 Task: Find and review the 'Caught Trendy CT-02 Cartoon Car Gag Toy' on Flipkart.
Action: Mouse moved to (381, 56)
Screenshot: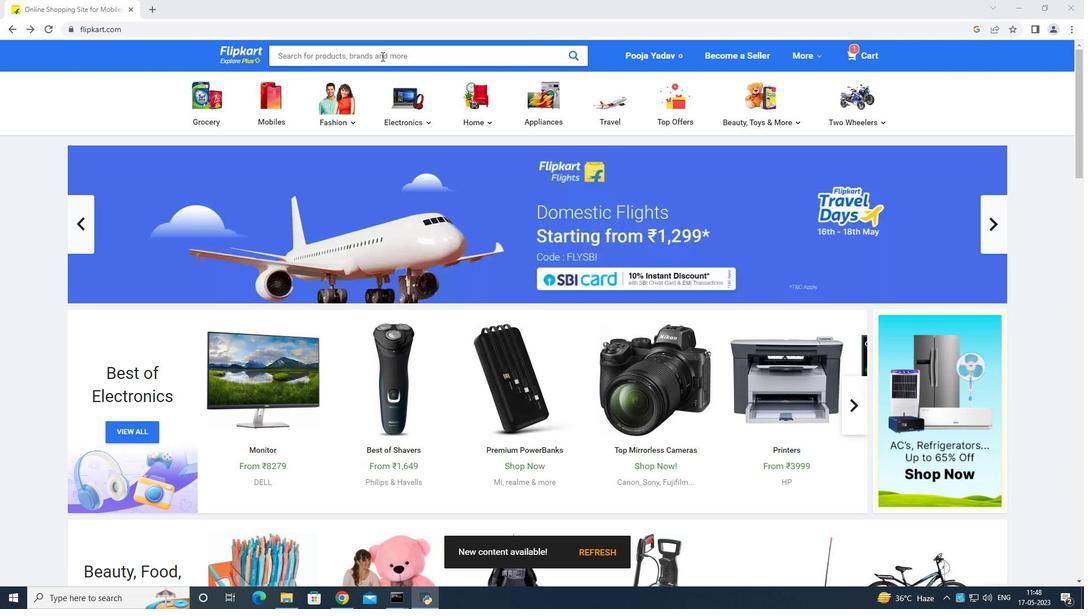 
Action: Mouse pressed left at (381, 56)
Screenshot: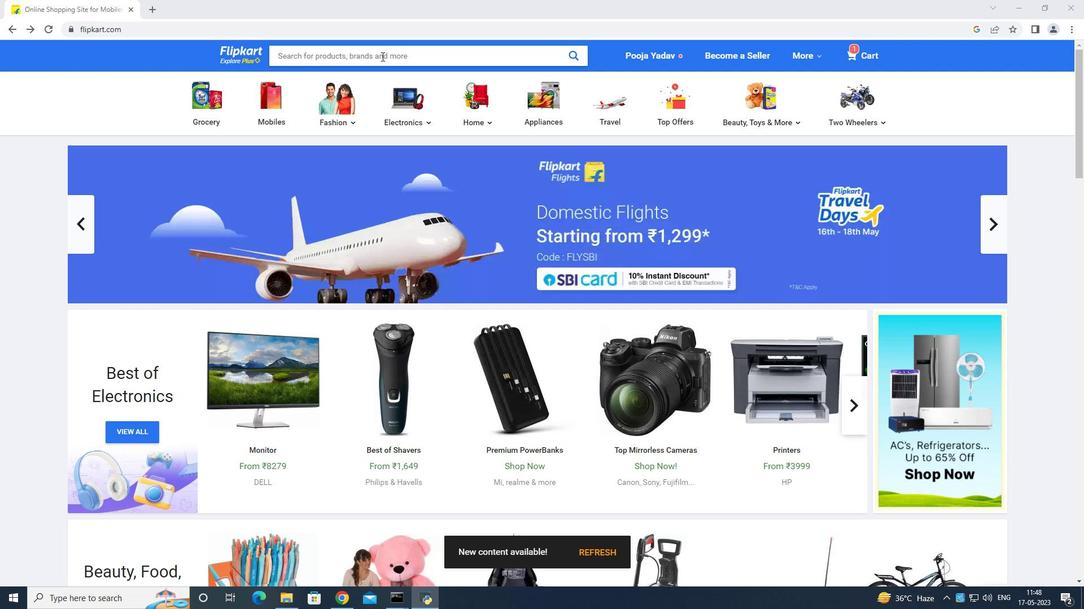 
Action: Mouse moved to (381, 56)
Screenshot: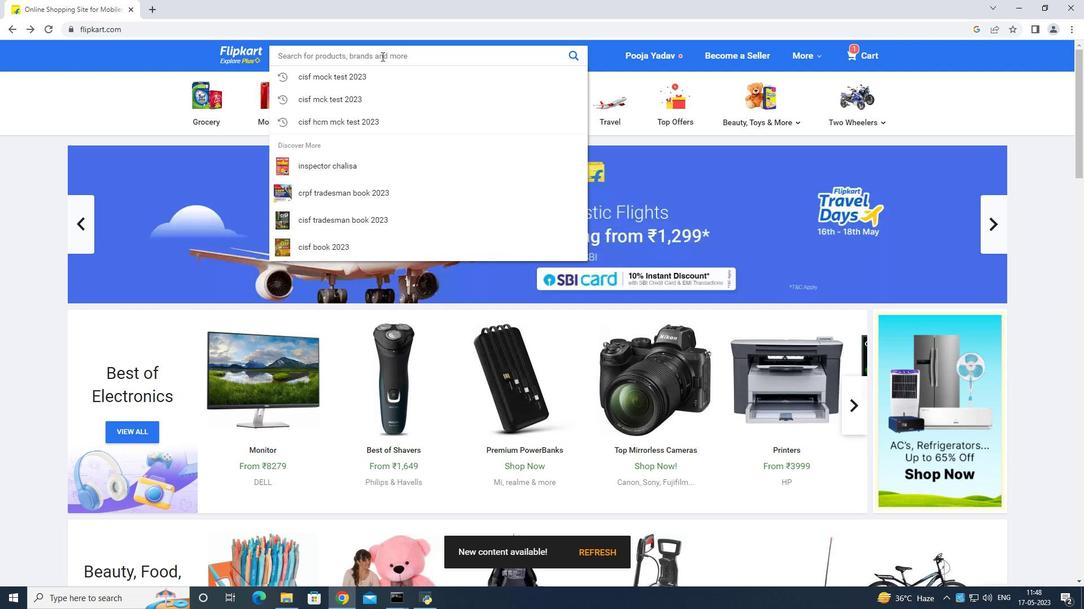 
Action: Key pressed <Key.shift>Toys<Key.down><Key.enter>
Screenshot: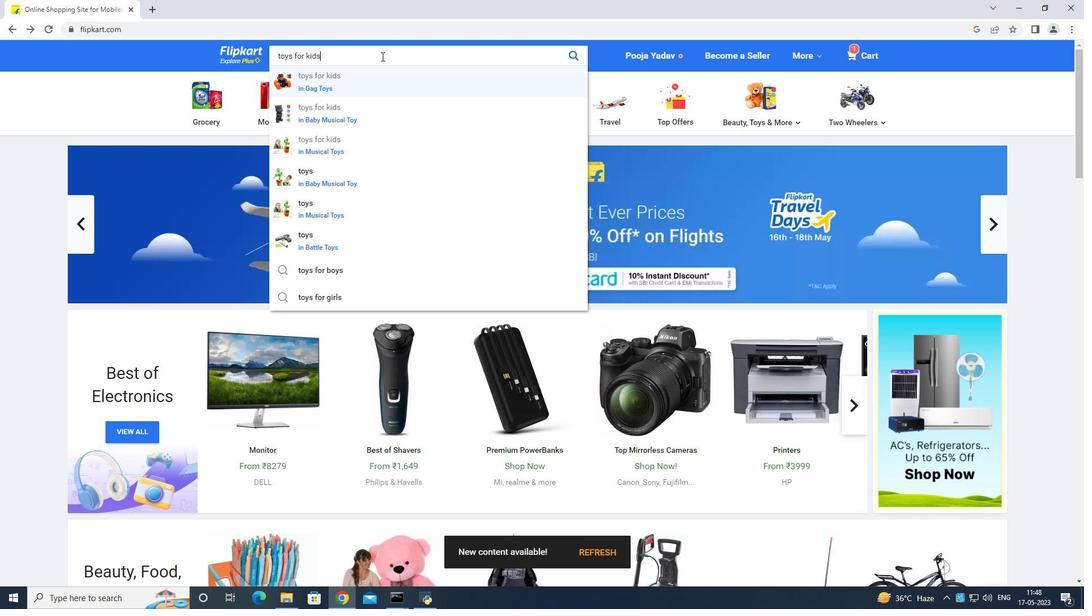 
Action: Mouse moved to (345, 242)
Screenshot: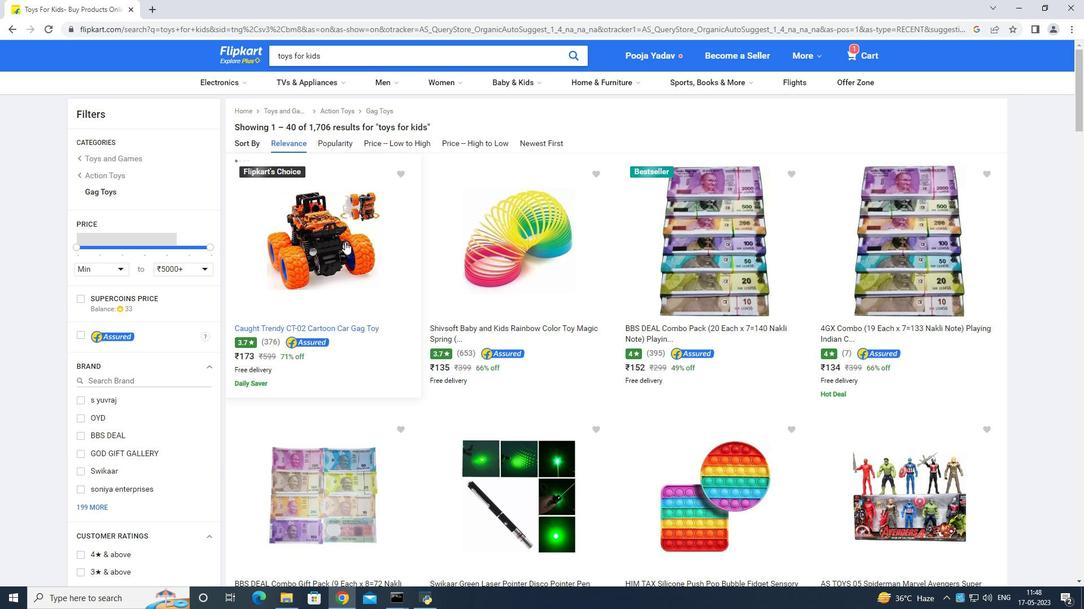 
Action: Mouse pressed left at (345, 242)
Screenshot: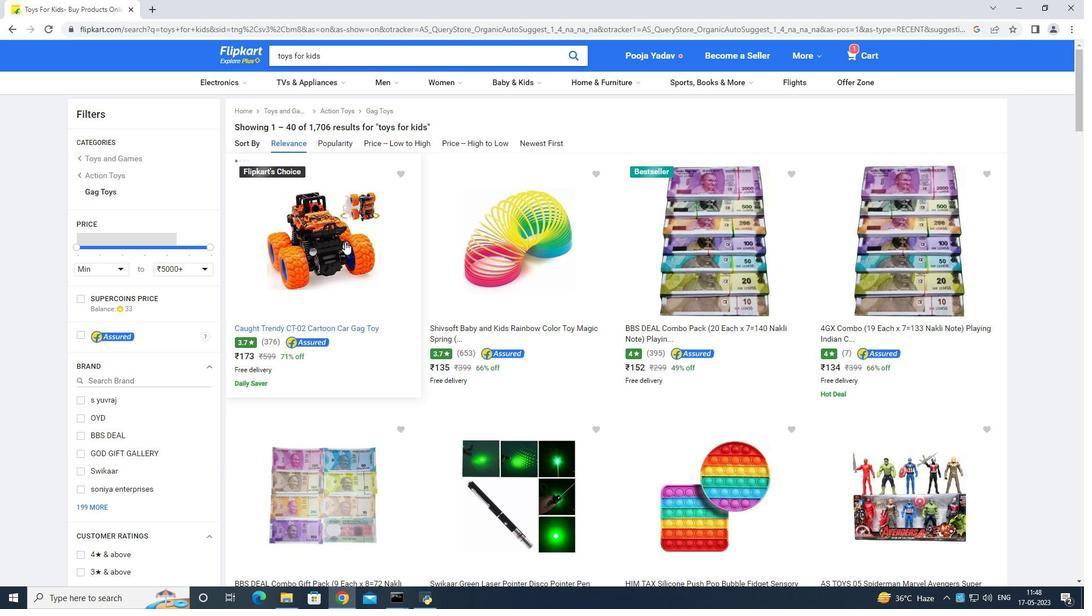 
Action: Mouse moved to (554, 394)
Screenshot: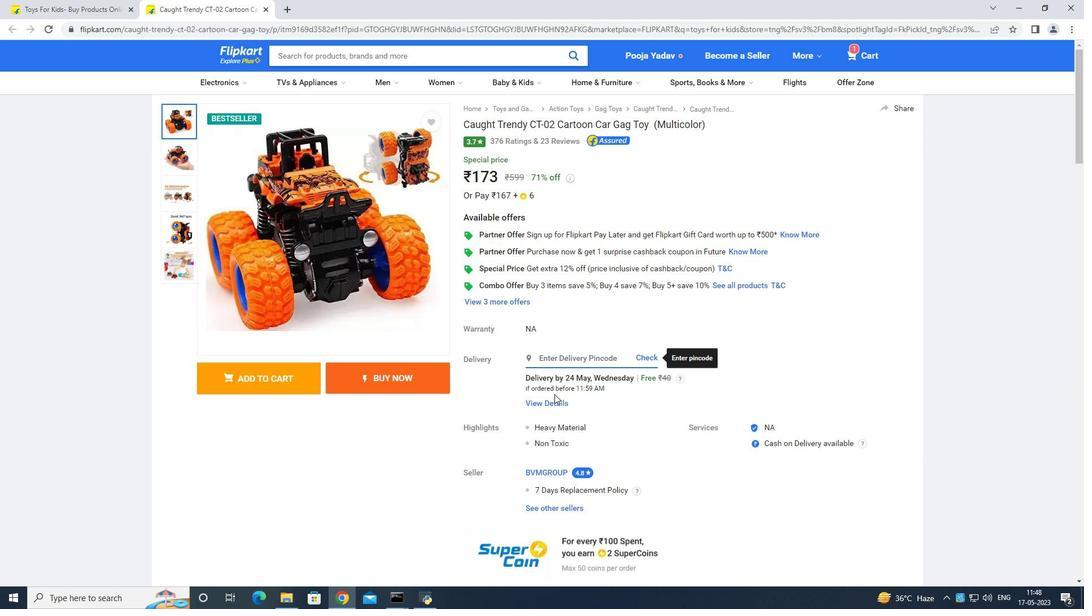 
Action: Mouse scrolled (554, 394) with delta (0, 0)
Screenshot: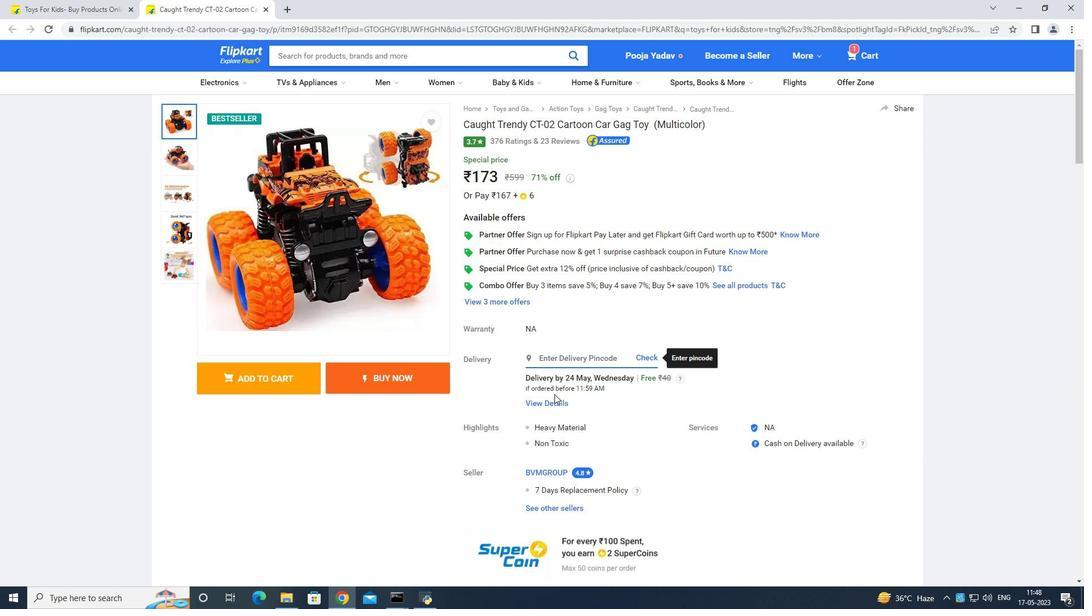 
Action: Mouse scrolled (554, 394) with delta (0, 0)
Screenshot: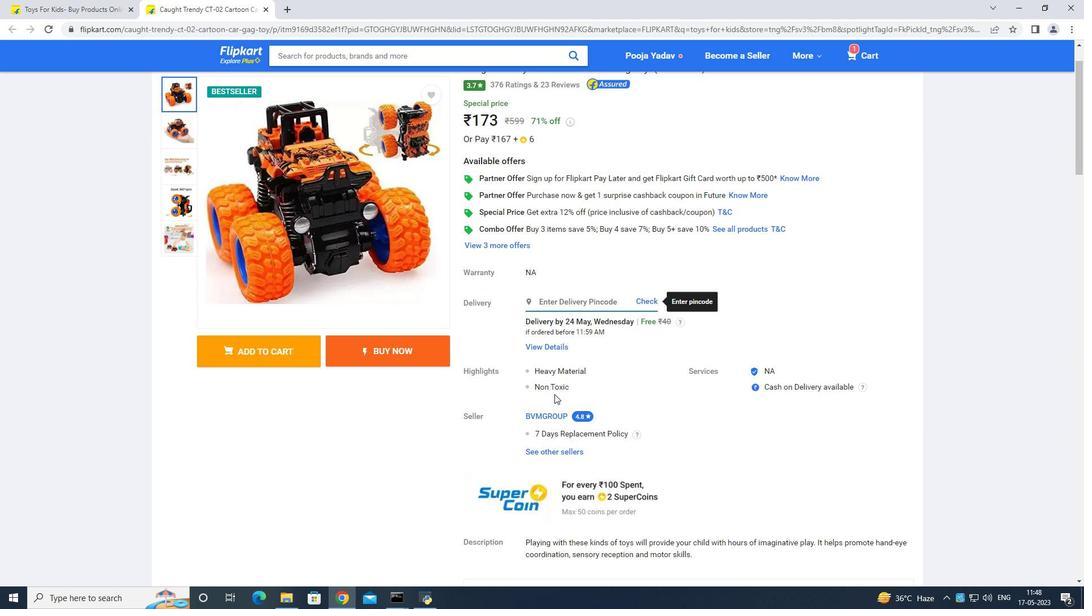 
Action: Mouse moved to (553, 395)
Screenshot: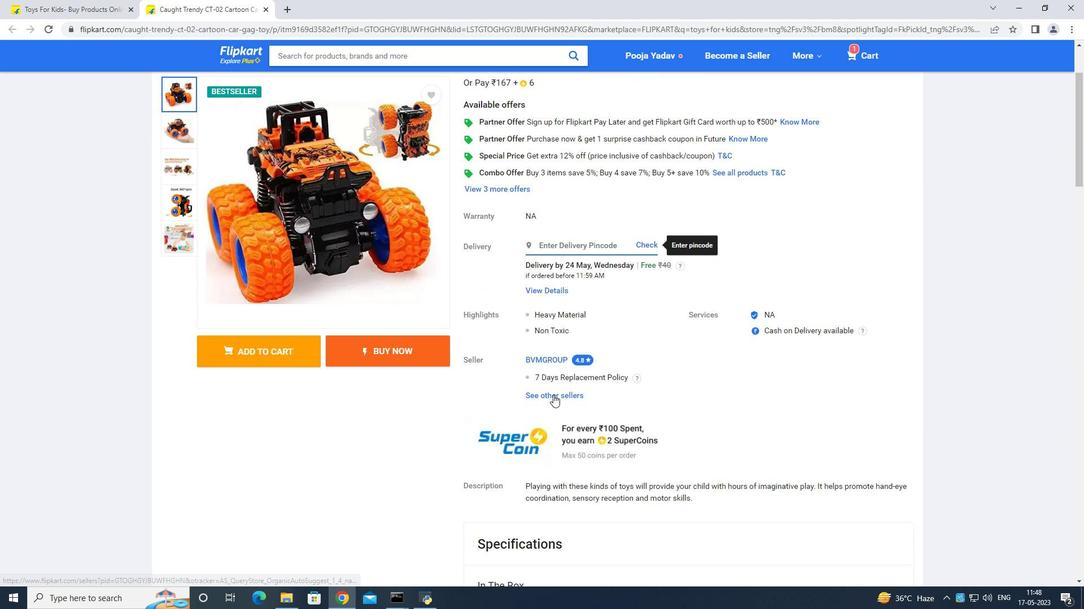 
Action: Mouse scrolled (553, 394) with delta (0, 0)
Screenshot: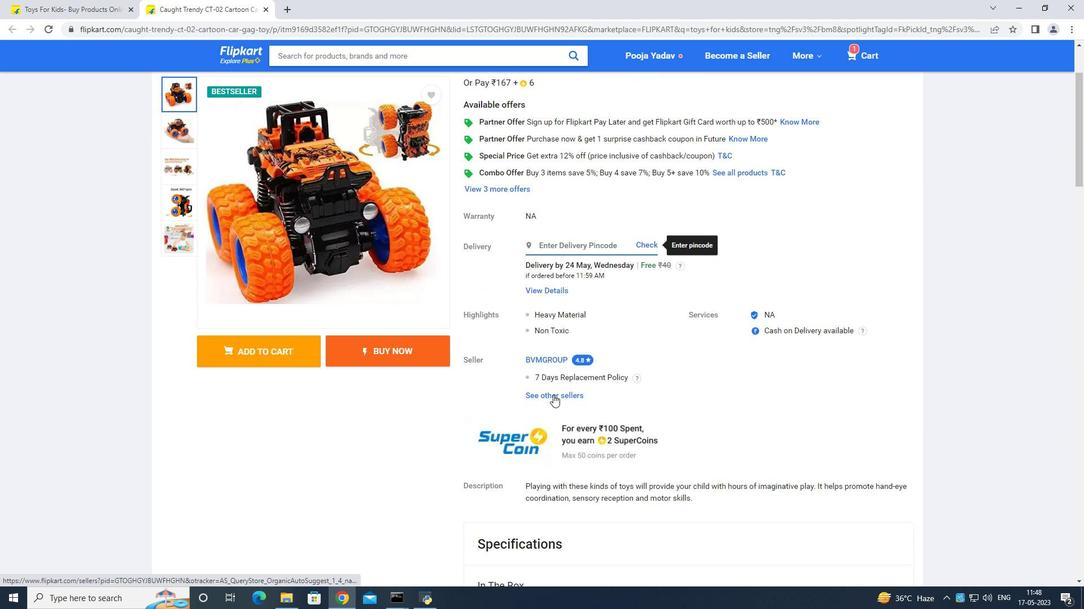 
Action: Mouse scrolled (553, 394) with delta (0, 0)
Screenshot: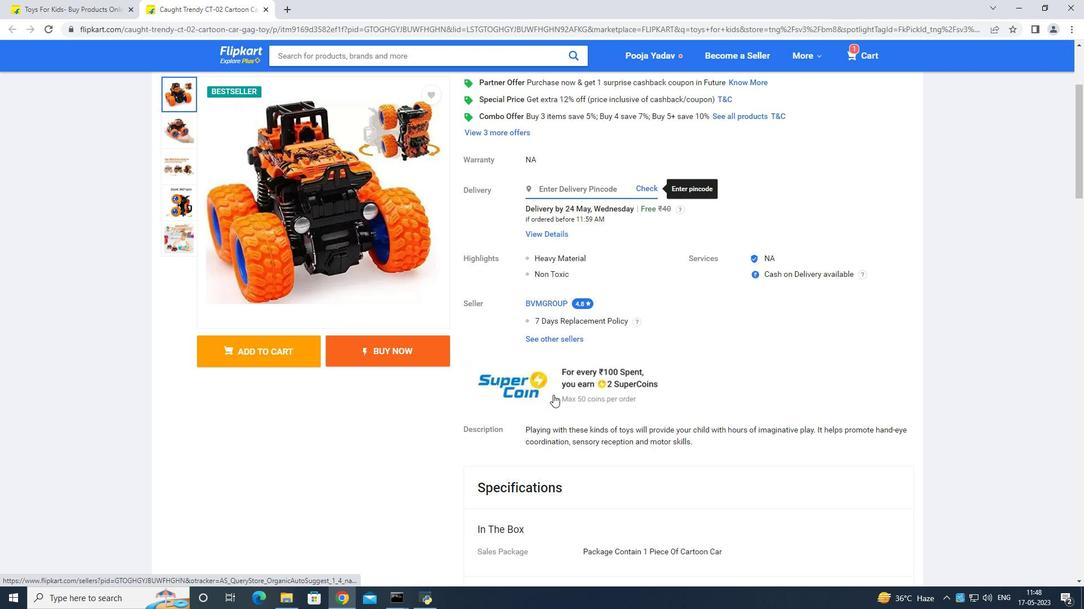 
Action: Mouse scrolled (553, 394) with delta (0, 0)
Screenshot: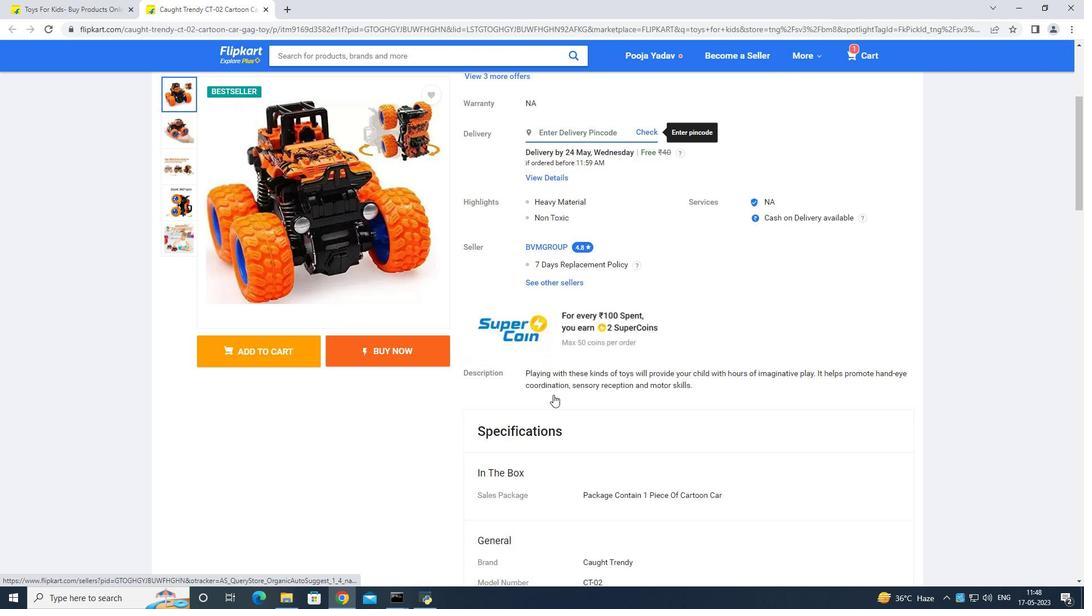 
Action: Mouse scrolled (553, 394) with delta (0, 0)
Screenshot: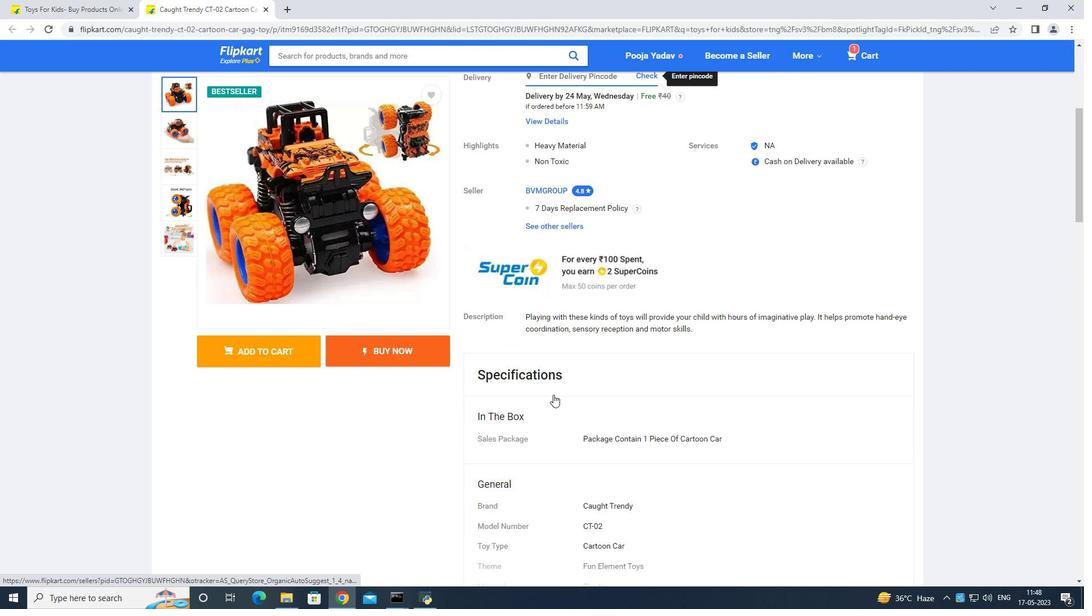 
Action: Mouse moved to (550, 394)
Screenshot: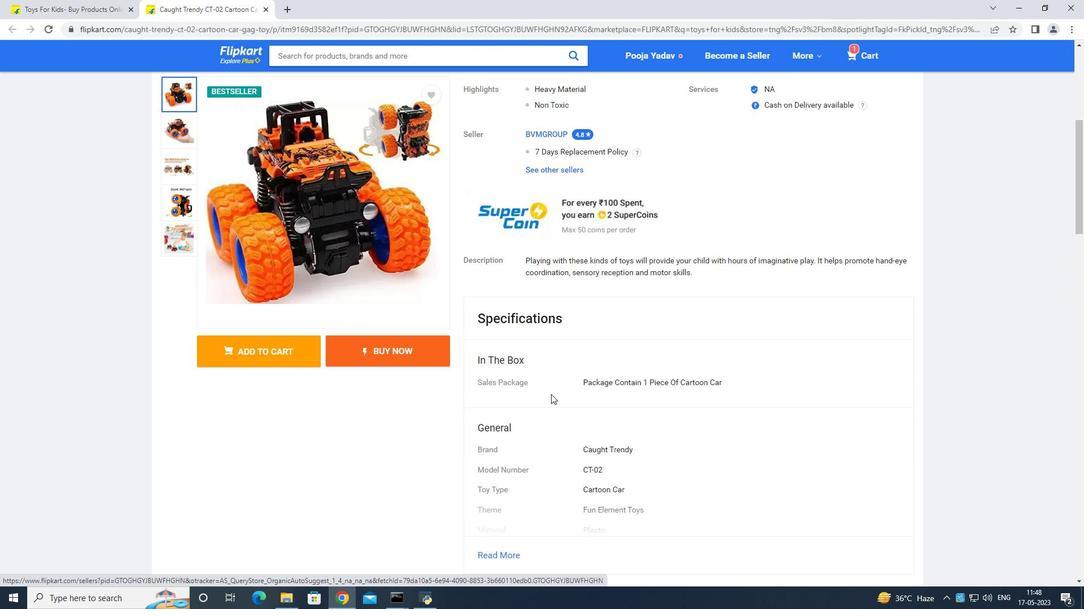 
Action: Mouse scrolled (550, 393) with delta (0, 0)
Screenshot: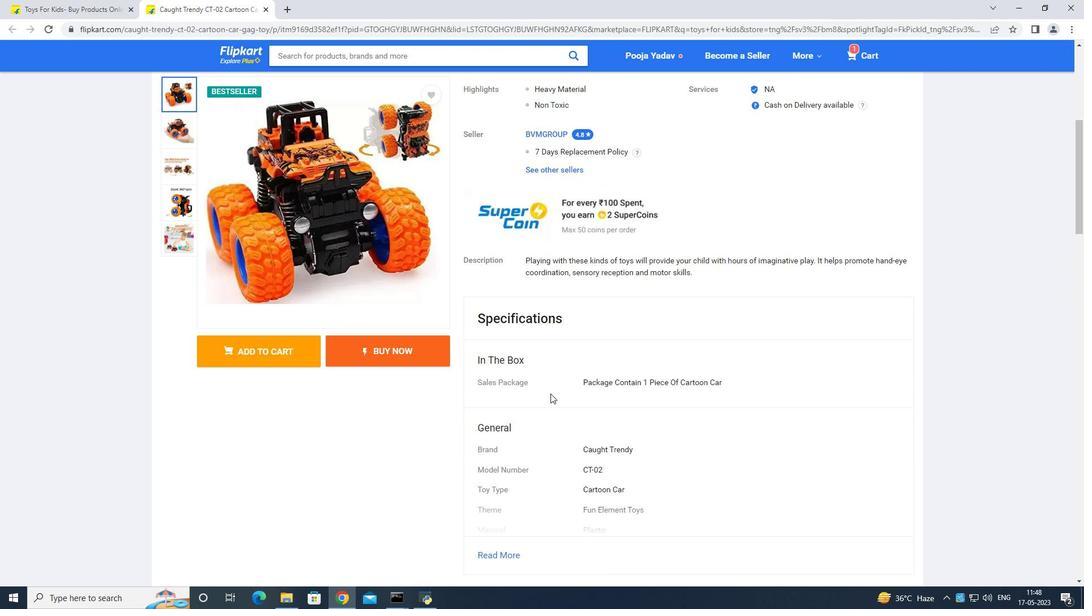 
Action: Mouse scrolled (550, 393) with delta (0, 0)
Screenshot: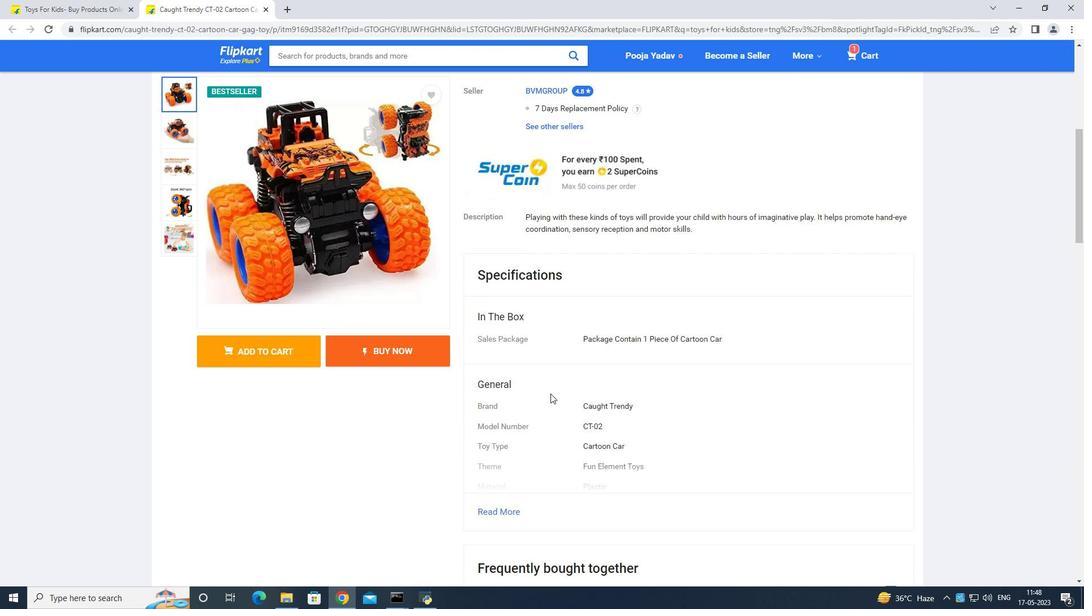 
Action: Mouse moved to (550, 394)
Screenshot: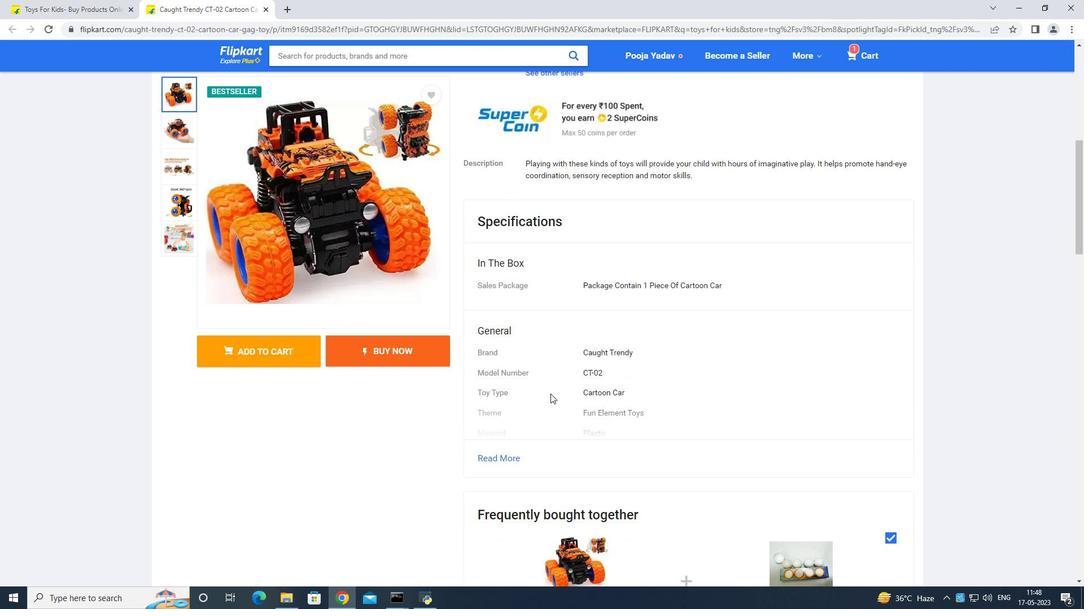 
Action: Mouse scrolled (550, 394) with delta (0, 0)
Screenshot: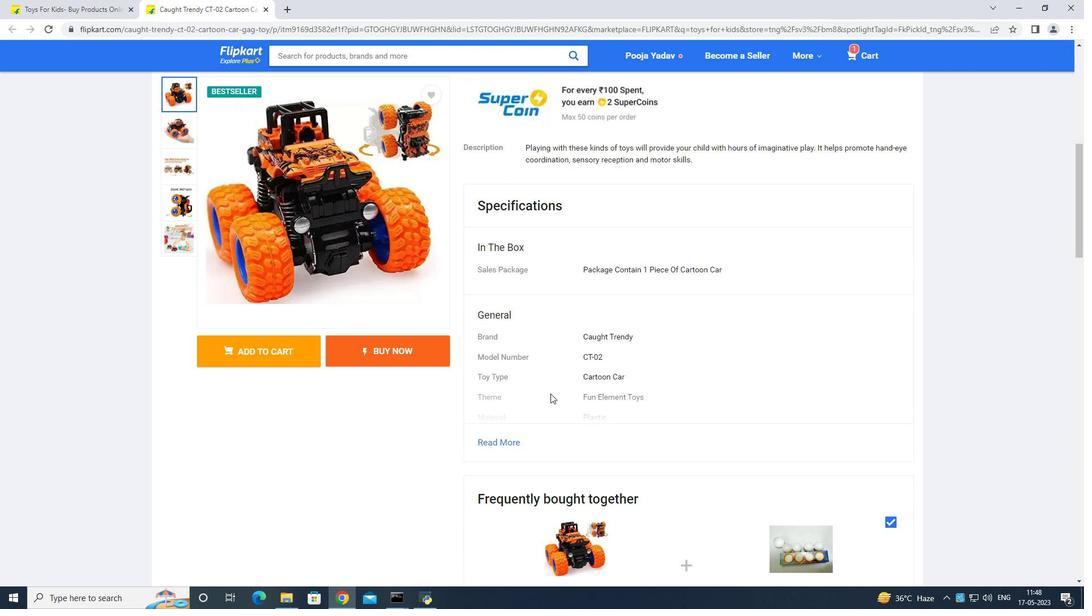 
Action: Mouse scrolled (550, 394) with delta (0, 0)
Screenshot: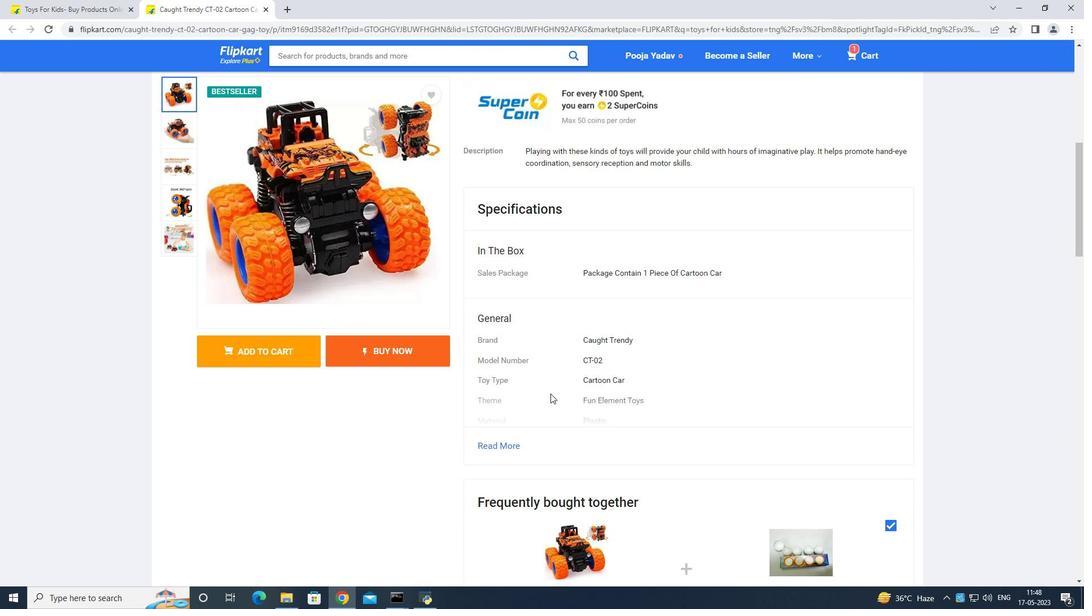
Action: Mouse scrolled (550, 394) with delta (0, 0)
Screenshot: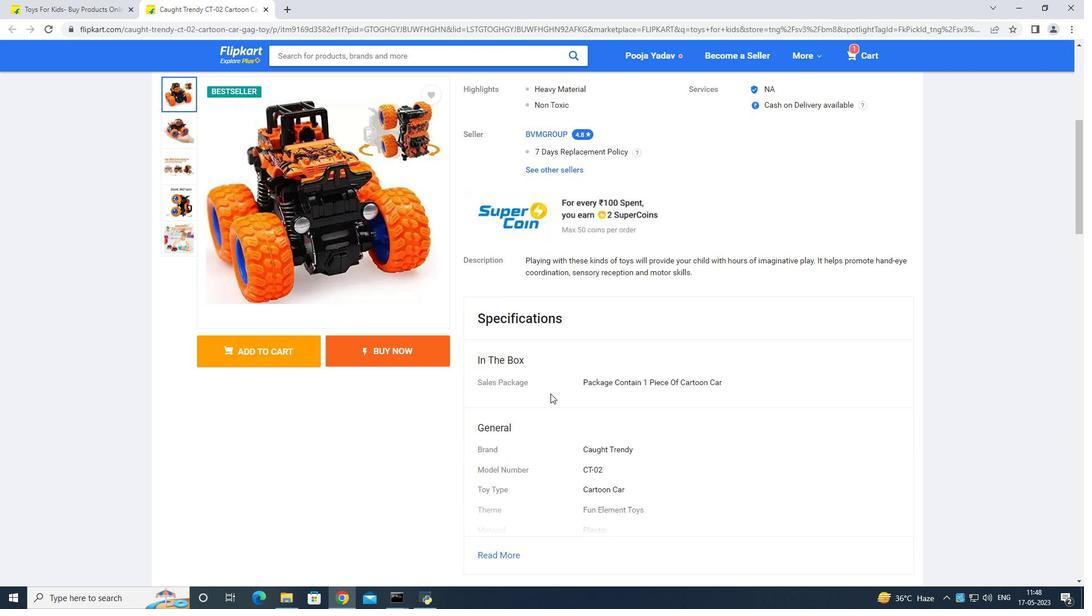
Action: Mouse moved to (548, 393)
Screenshot: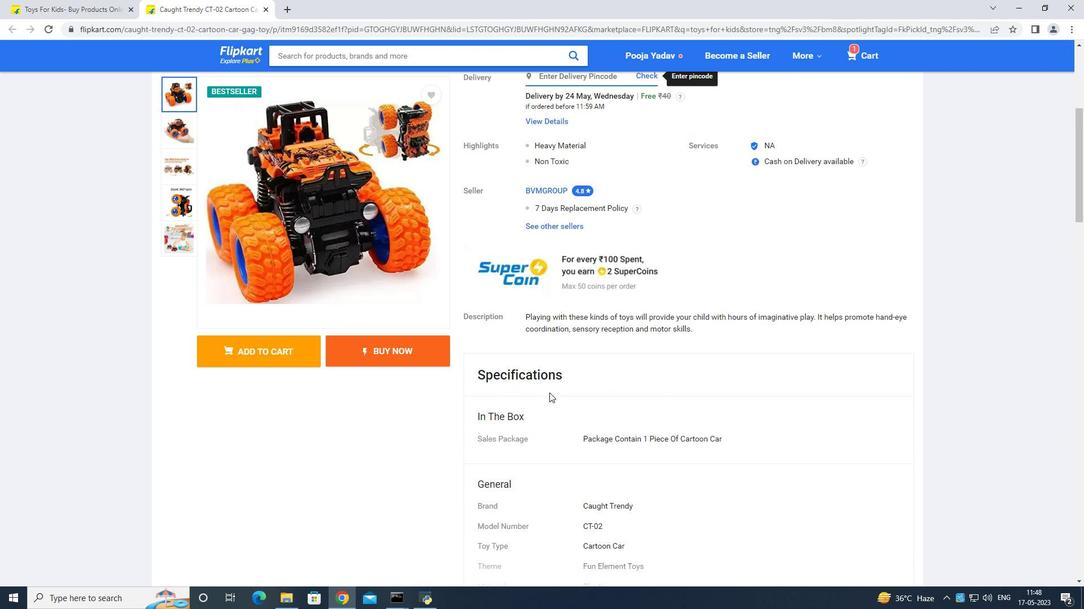 
Action: Mouse scrolled (548, 392) with delta (0, 0)
Screenshot: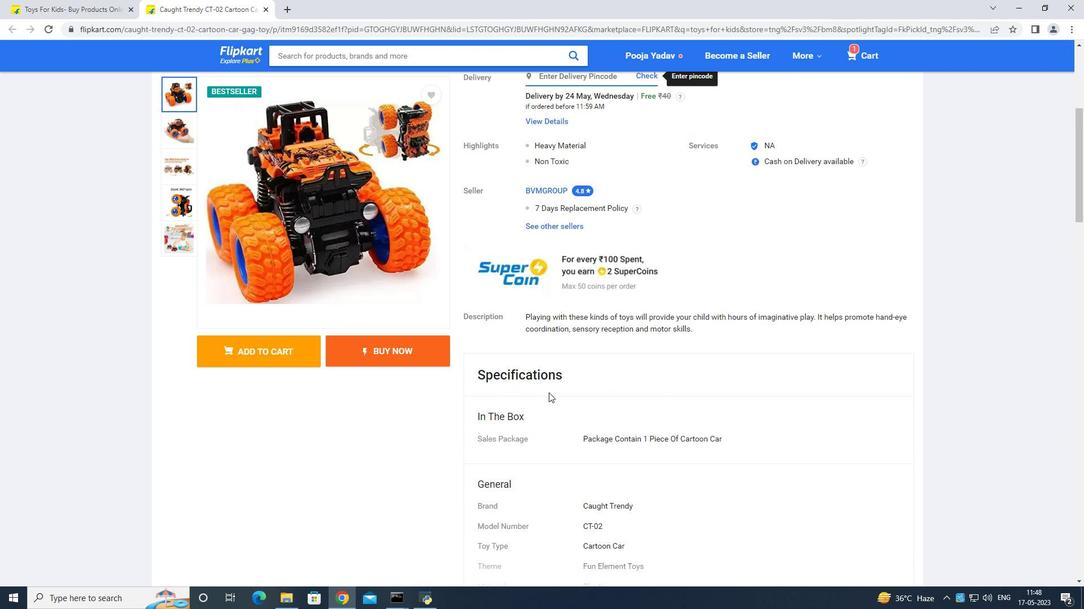 
Action: Mouse scrolled (548, 392) with delta (0, 0)
Screenshot: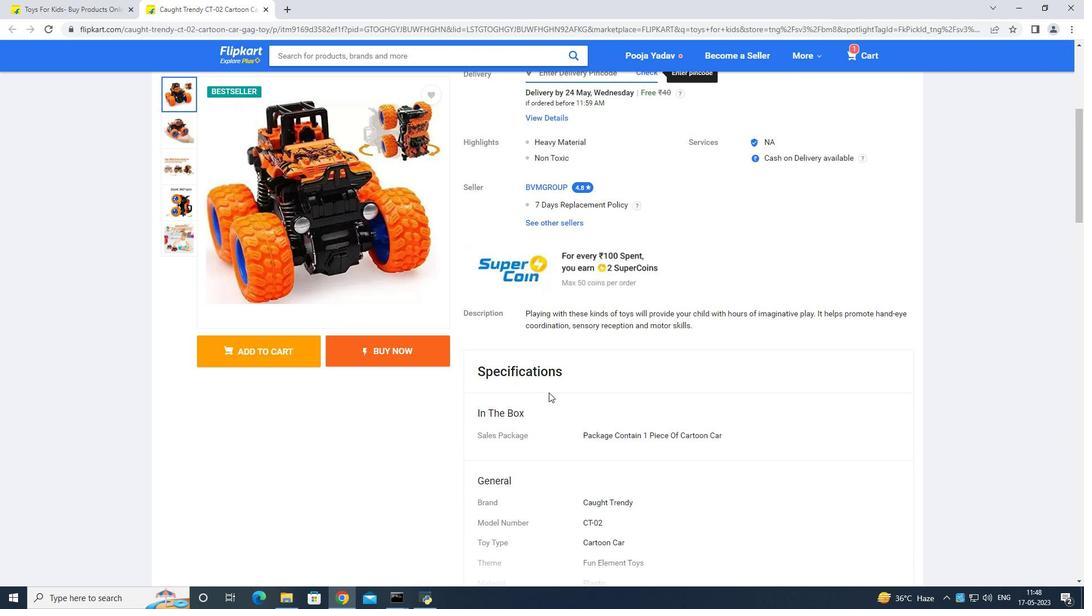
Action: Mouse scrolled (548, 392) with delta (0, 0)
Screenshot: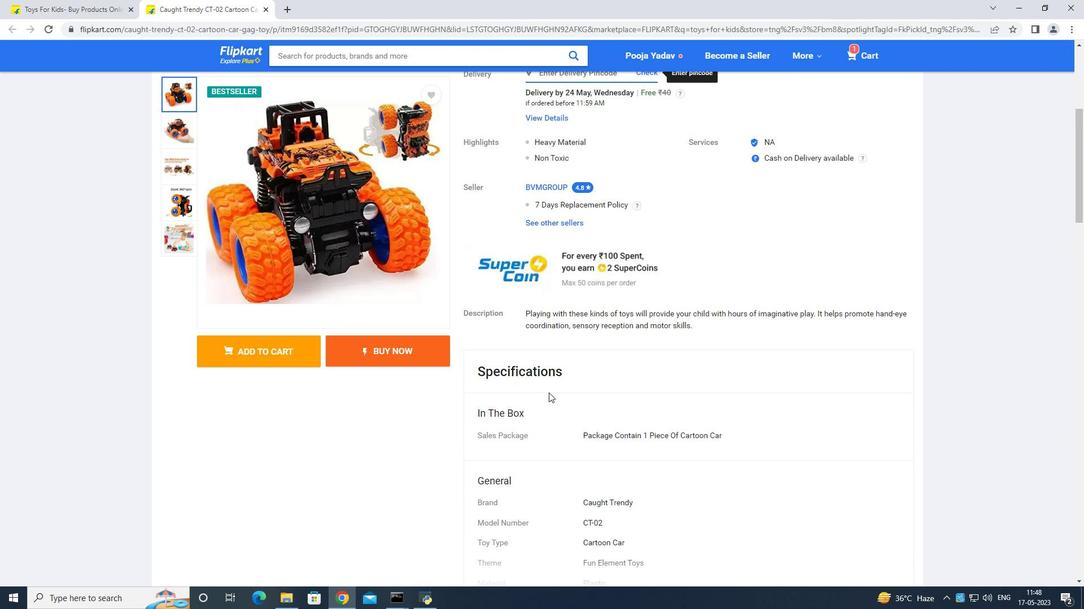 
Action: Mouse scrolled (548, 392) with delta (0, 0)
Screenshot: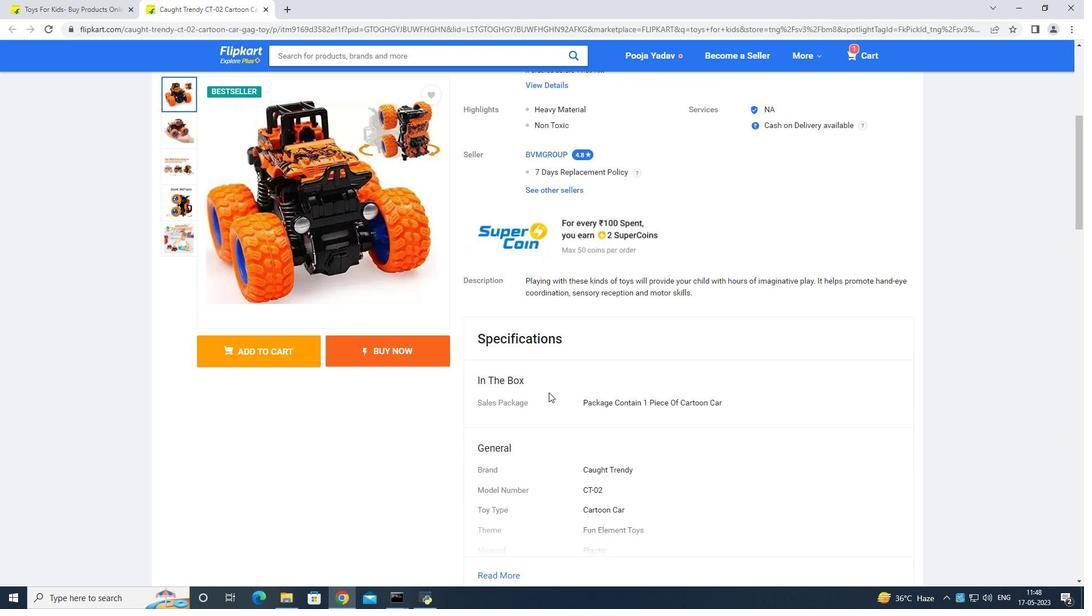 
Action: Mouse scrolled (548, 392) with delta (0, 0)
Screenshot: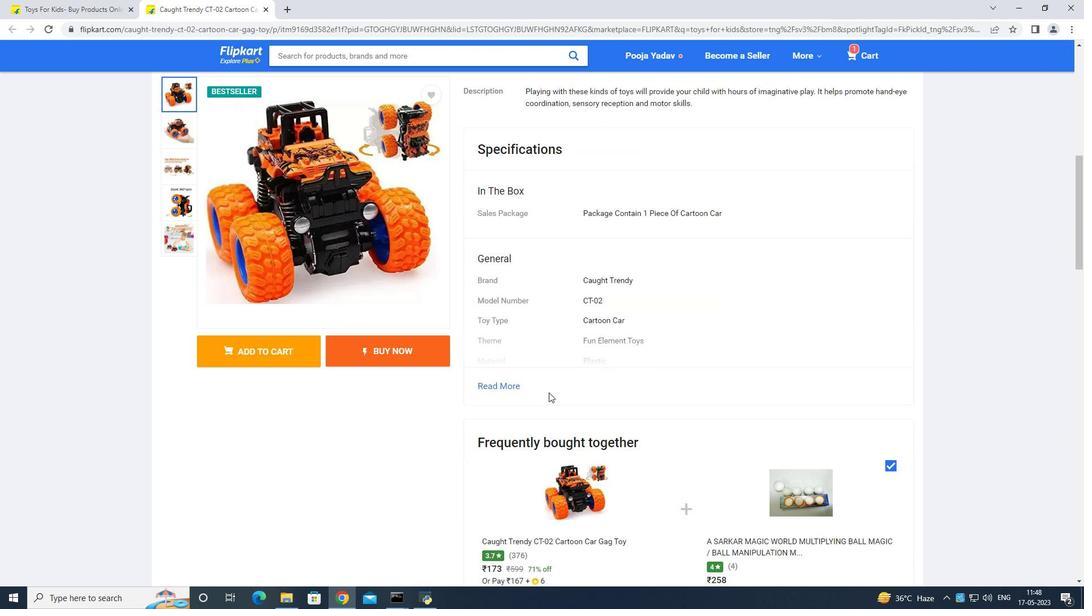 
Action: Mouse scrolled (548, 392) with delta (0, 0)
Screenshot: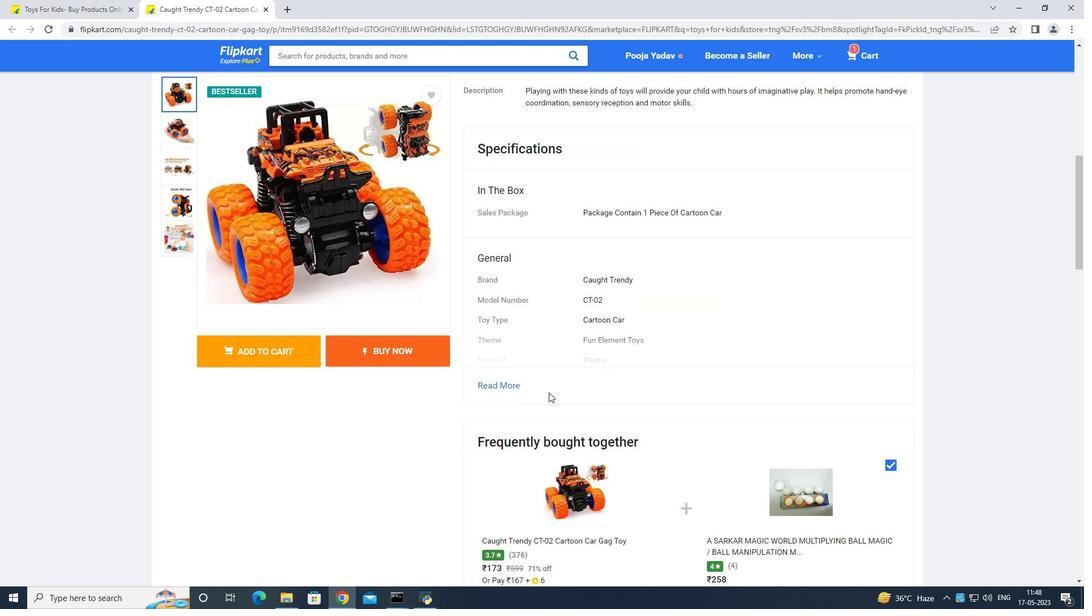
Action: Mouse scrolled (548, 392) with delta (0, 0)
Screenshot: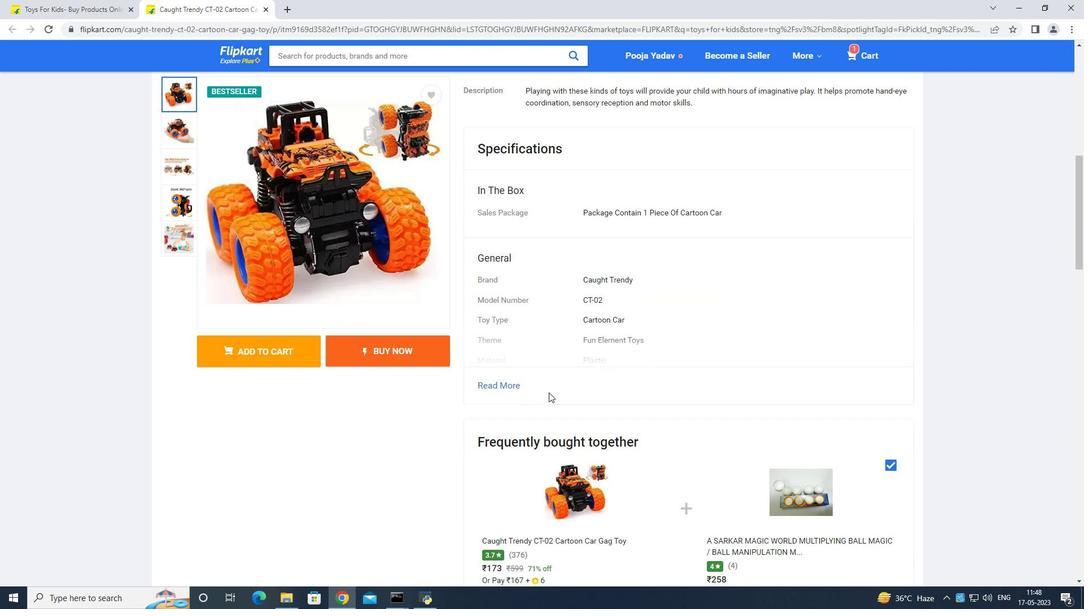
Action: Mouse moved to (548, 392)
Screenshot: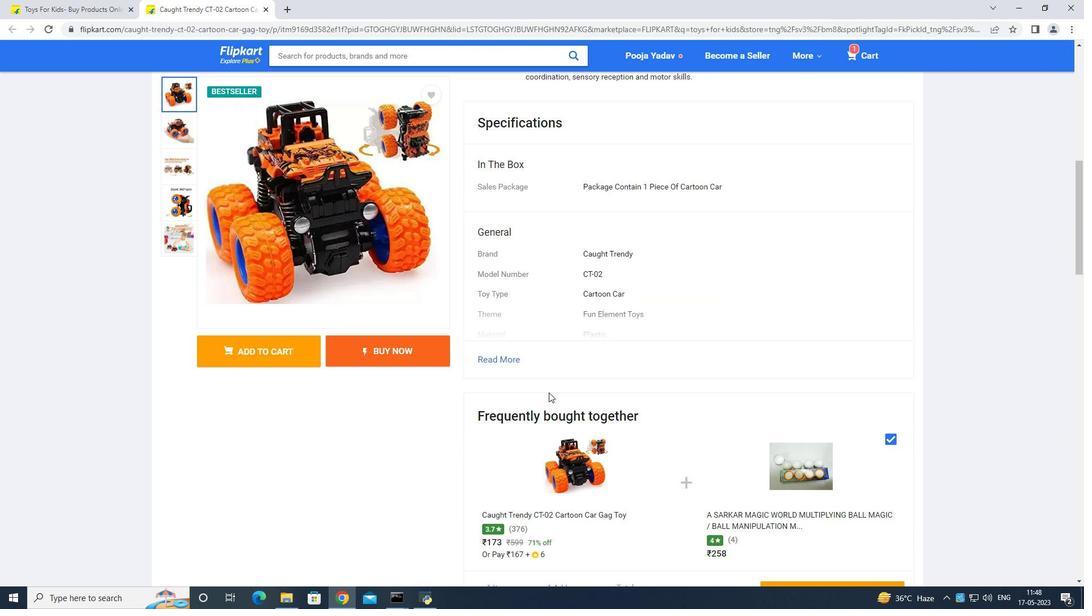 
Action: Mouse scrolled (548, 391) with delta (0, 0)
Screenshot: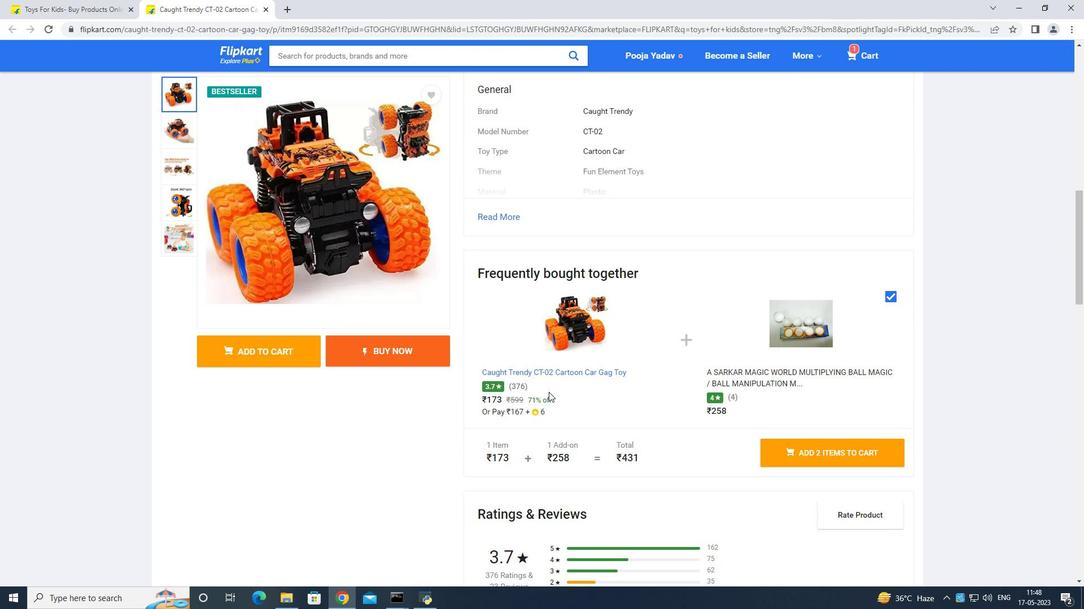 
Action: Mouse scrolled (548, 391) with delta (0, 0)
Screenshot: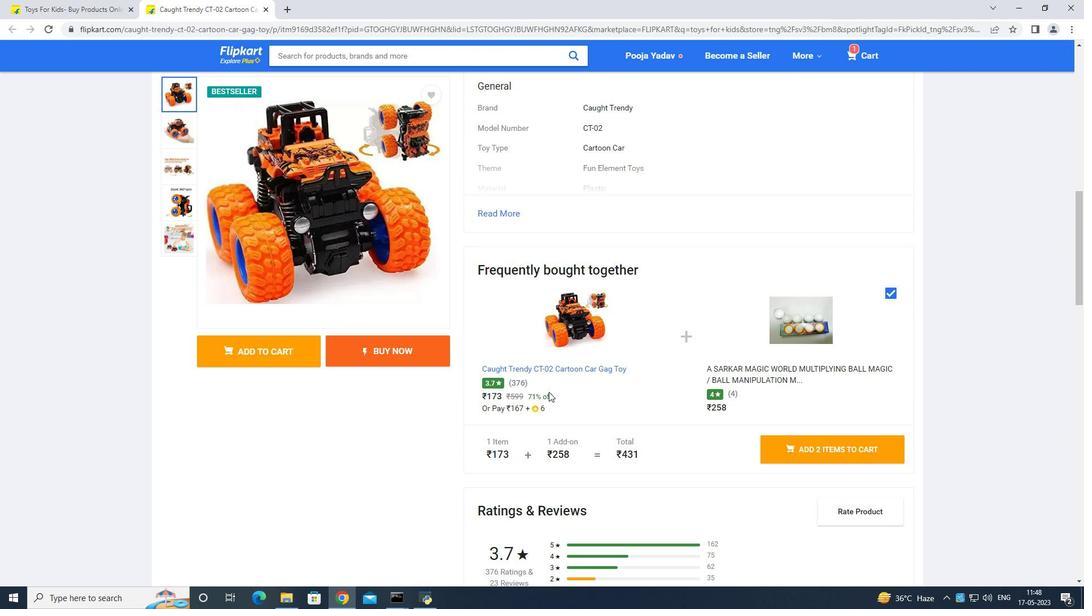 
Action: Mouse scrolled (548, 391) with delta (0, 0)
Screenshot: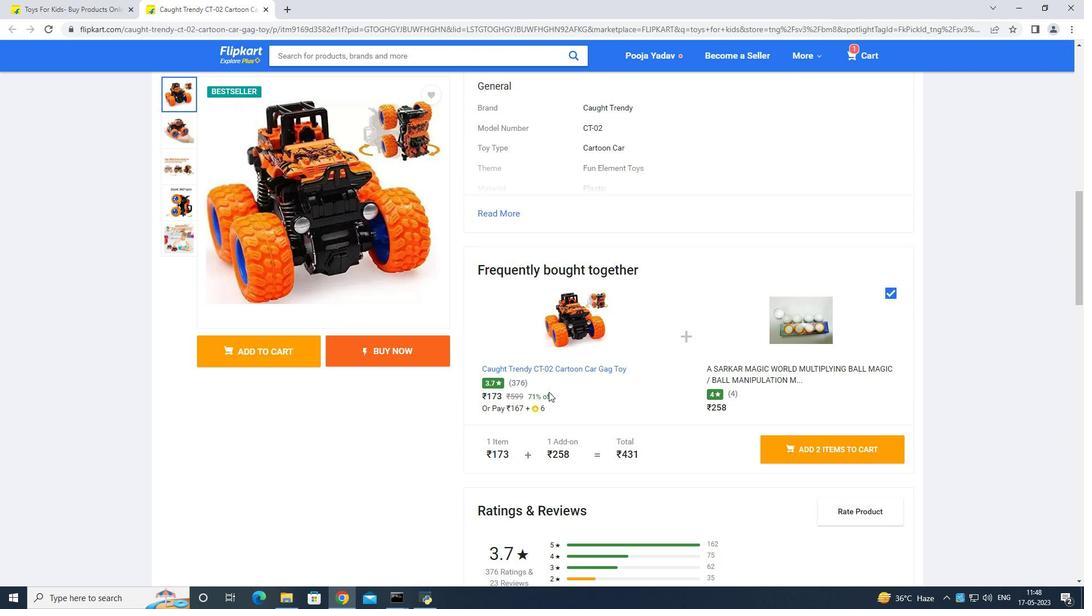 
Action: Mouse scrolled (548, 391) with delta (0, 0)
Screenshot: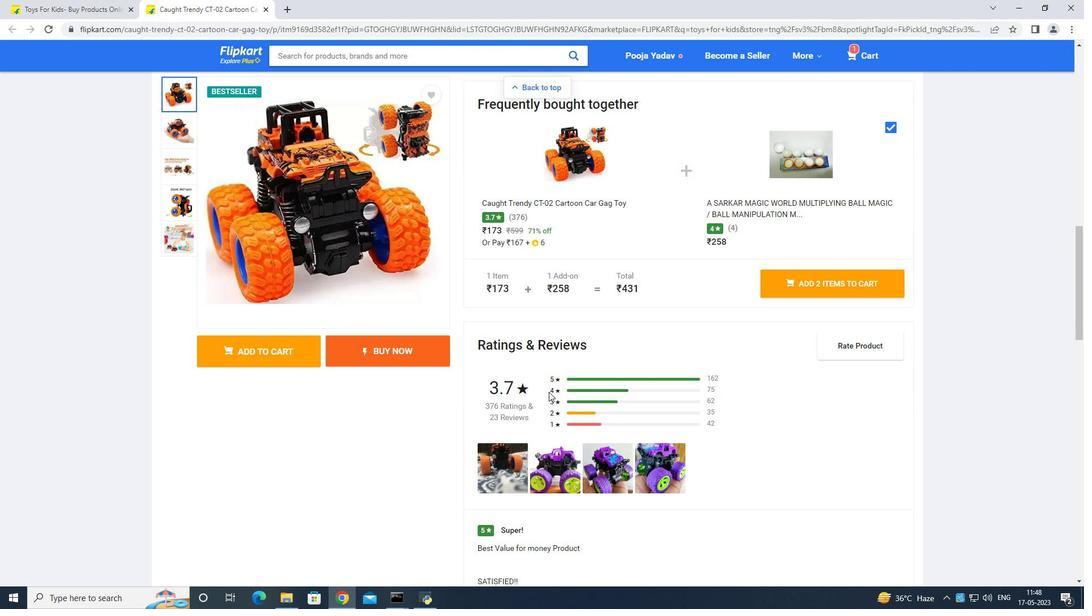 
Action: Mouse moved to (538, 412)
Screenshot: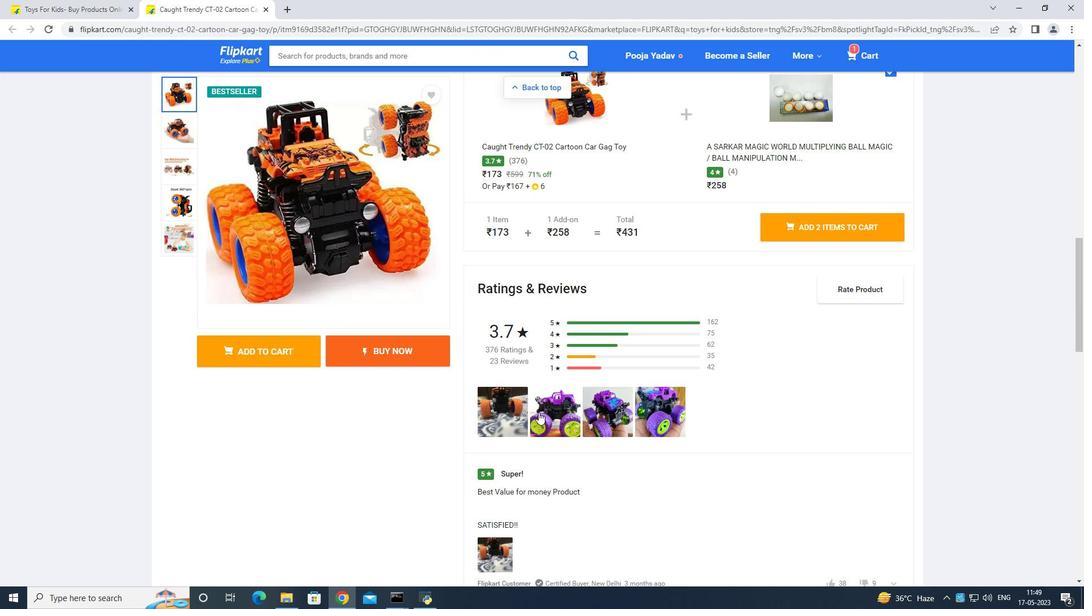 
Action: Mouse scrolled (538, 412) with delta (0, 0)
Screenshot: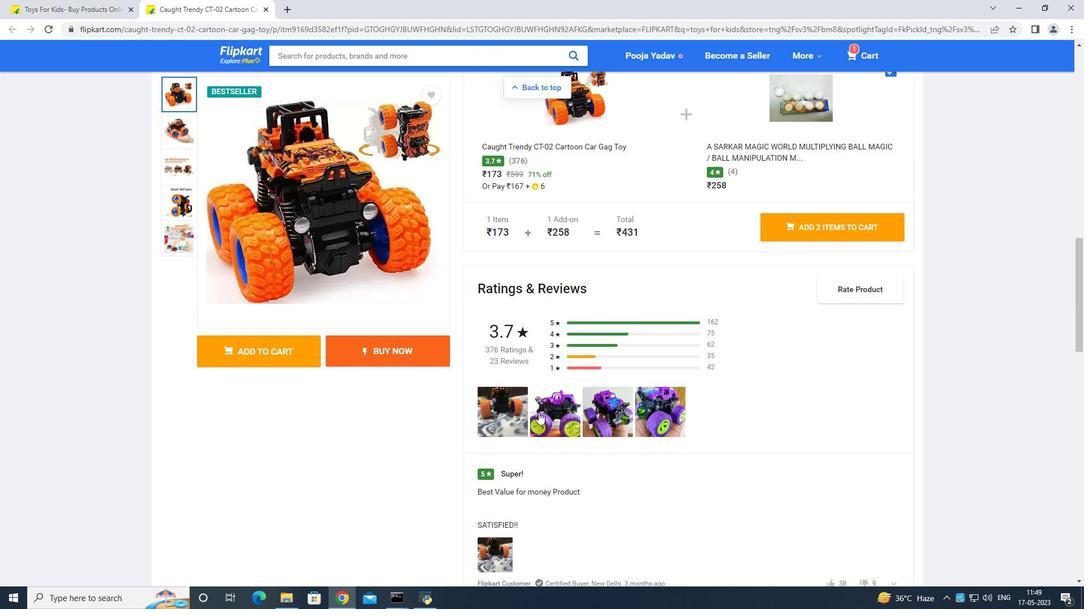 
Action: Mouse moved to (547, 389)
Screenshot: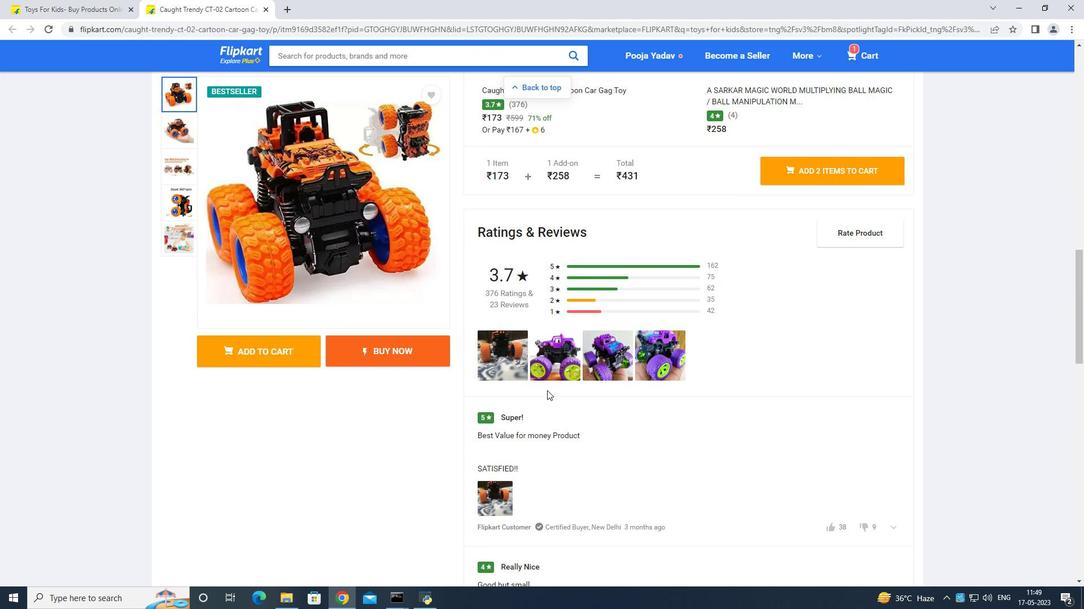 
Action: Mouse scrolled (547, 388) with delta (0, 0)
Screenshot: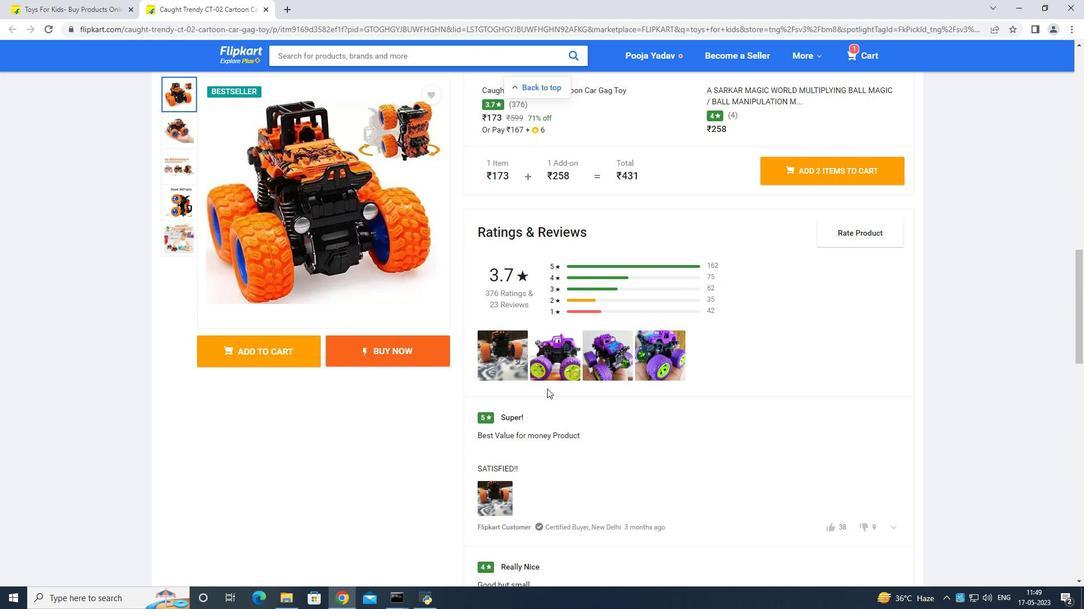 
Action: Mouse moved to (547, 388)
Screenshot: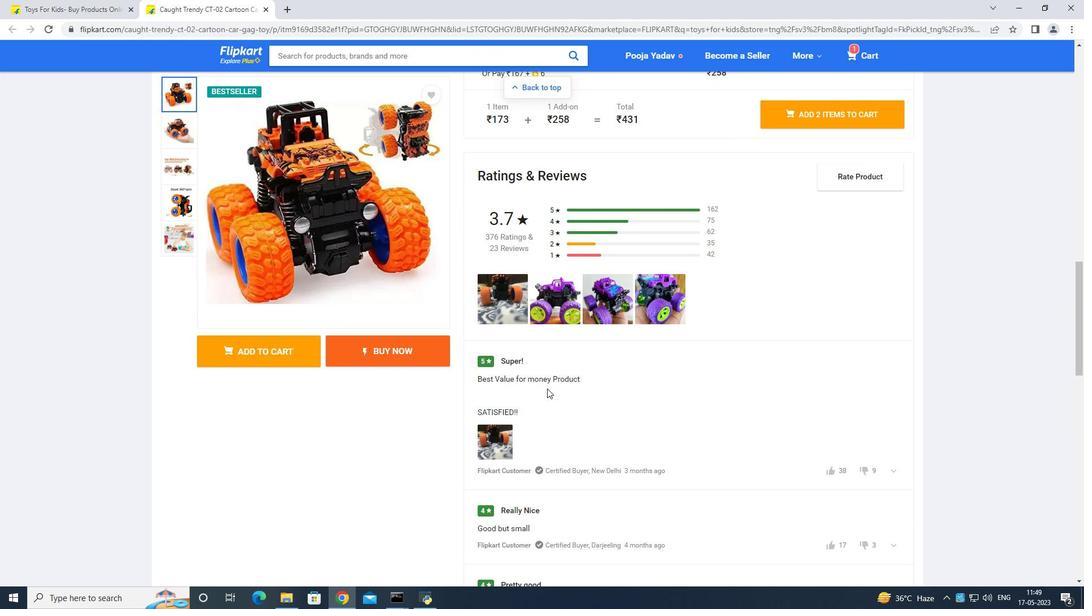 
Action: Mouse scrolled (547, 387) with delta (0, 0)
Screenshot: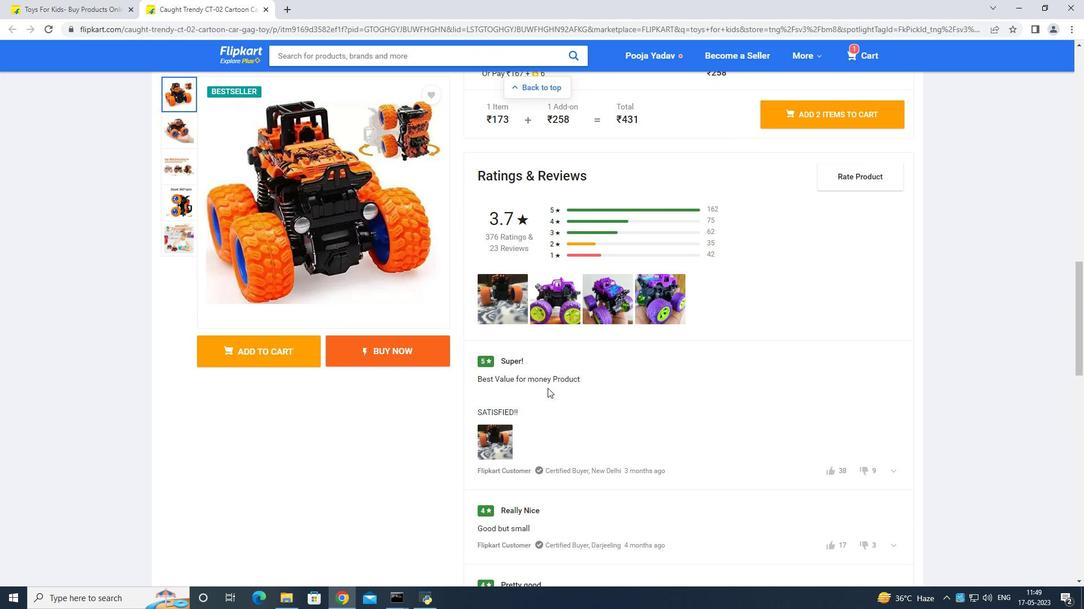 
Action: Mouse scrolled (547, 387) with delta (0, 0)
Screenshot: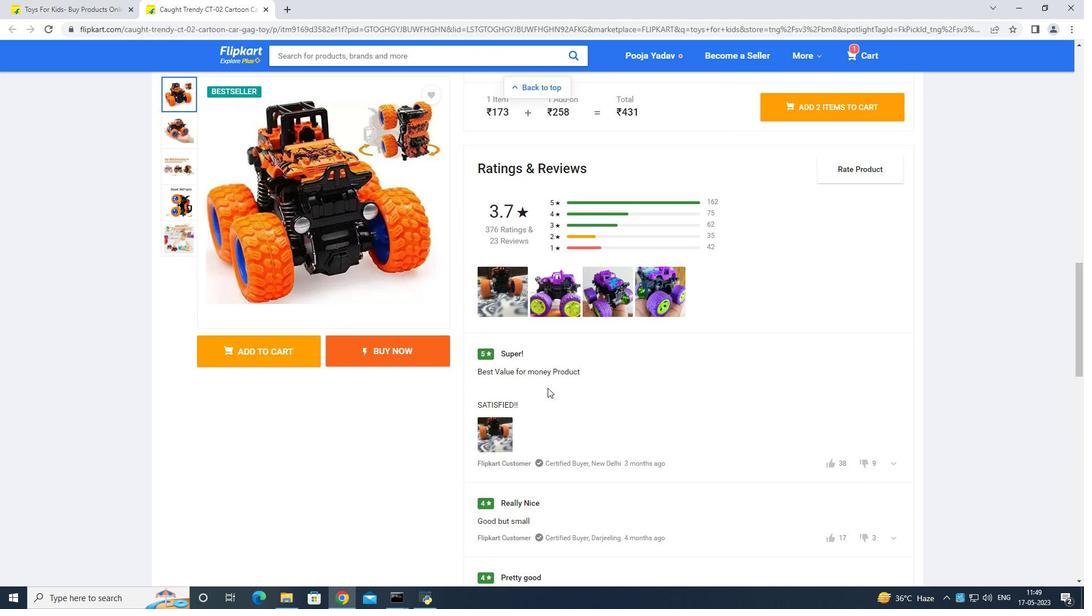 
Action: Mouse scrolled (547, 387) with delta (0, 0)
Screenshot: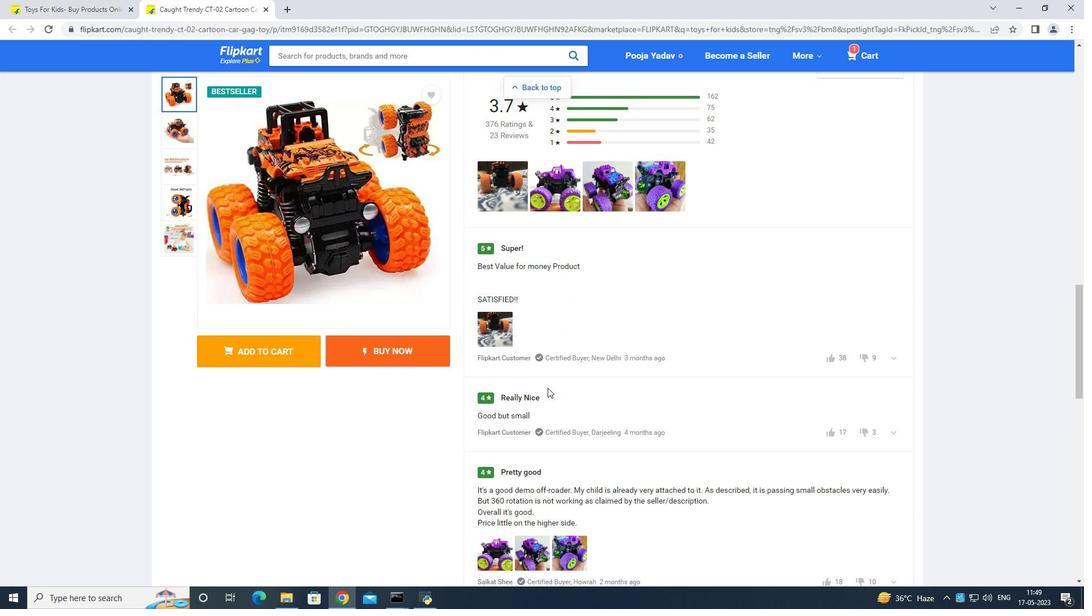 
Action: Mouse scrolled (547, 387) with delta (0, 0)
Screenshot: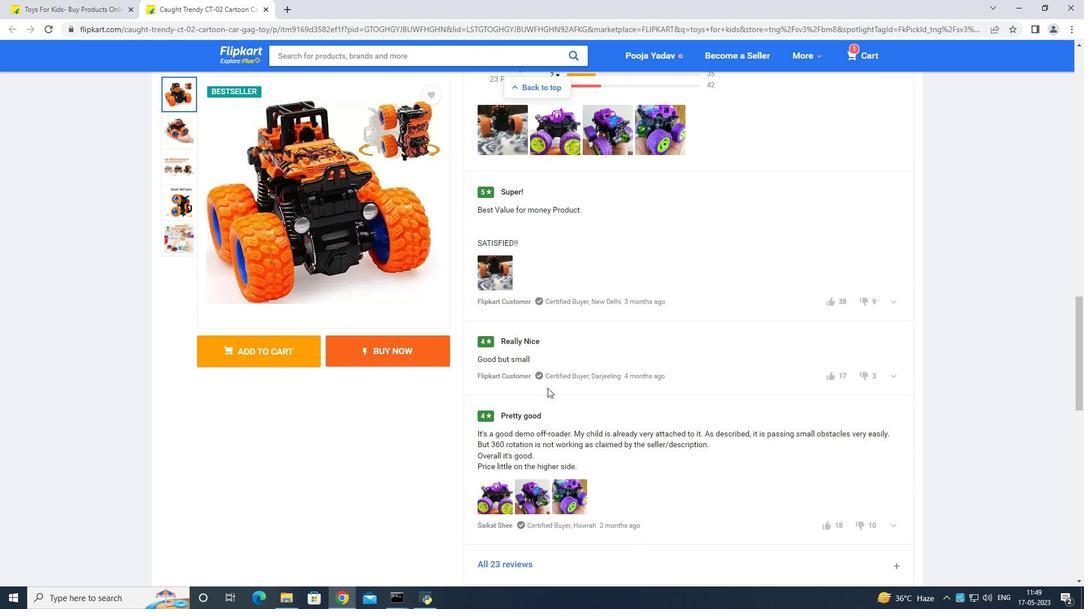 
Action: Mouse scrolled (547, 387) with delta (0, 0)
Screenshot: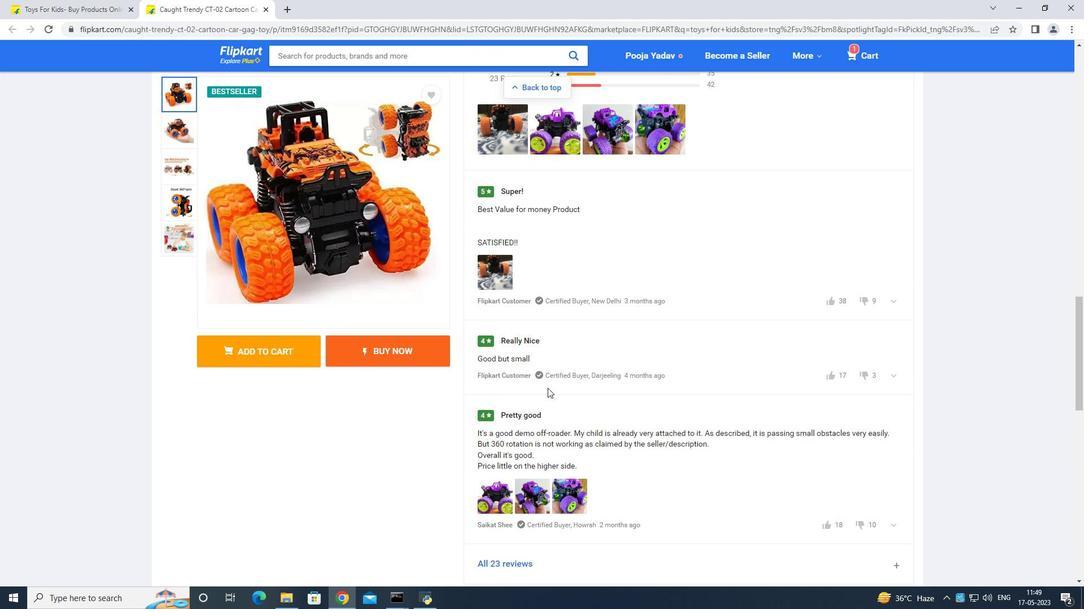 
Action: Mouse moved to (540, 405)
Screenshot: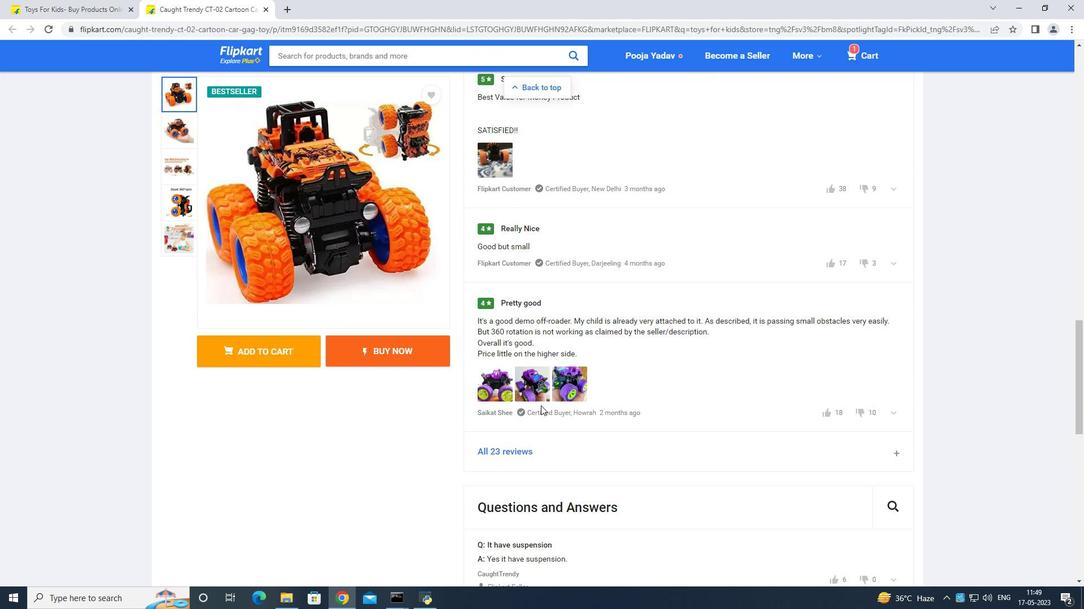 
Action: Mouse scrolled (540, 405) with delta (0, 0)
Screenshot: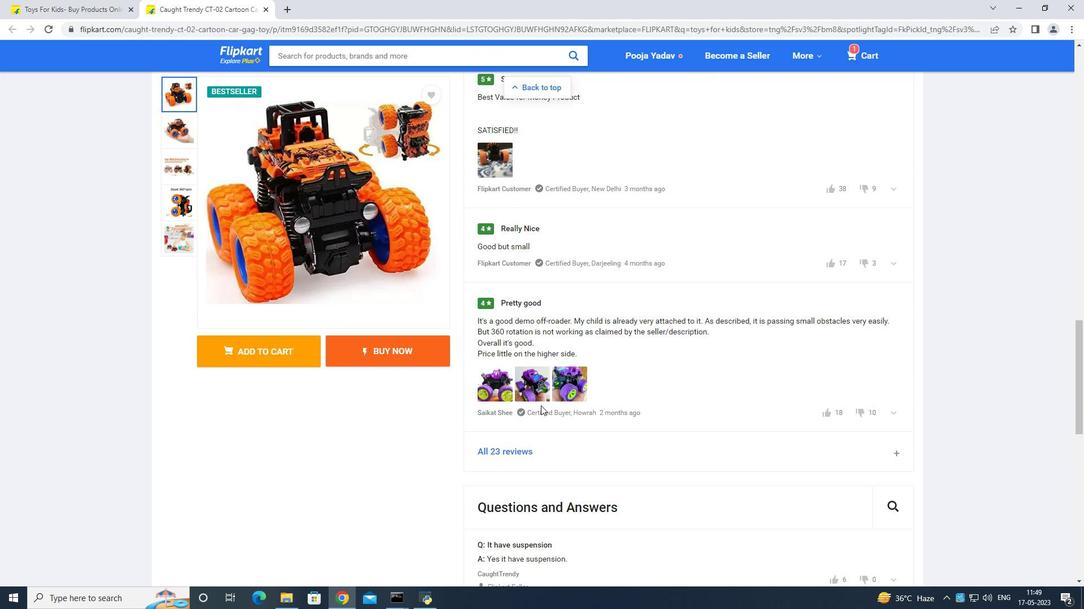 
Action: Mouse scrolled (540, 405) with delta (0, 0)
Screenshot: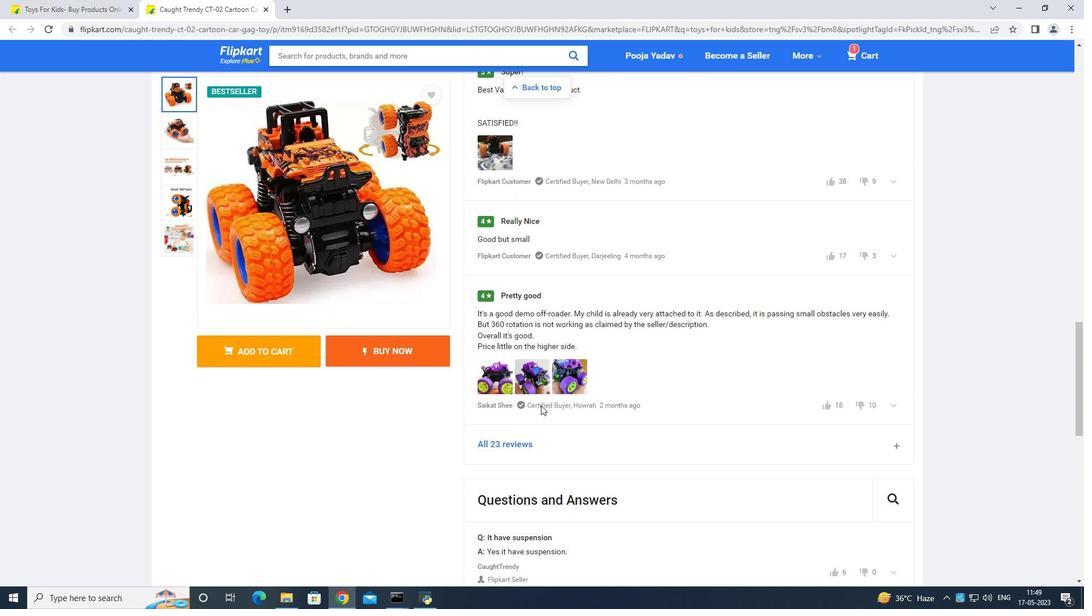 
Action: Mouse scrolled (540, 405) with delta (0, 0)
Screenshot: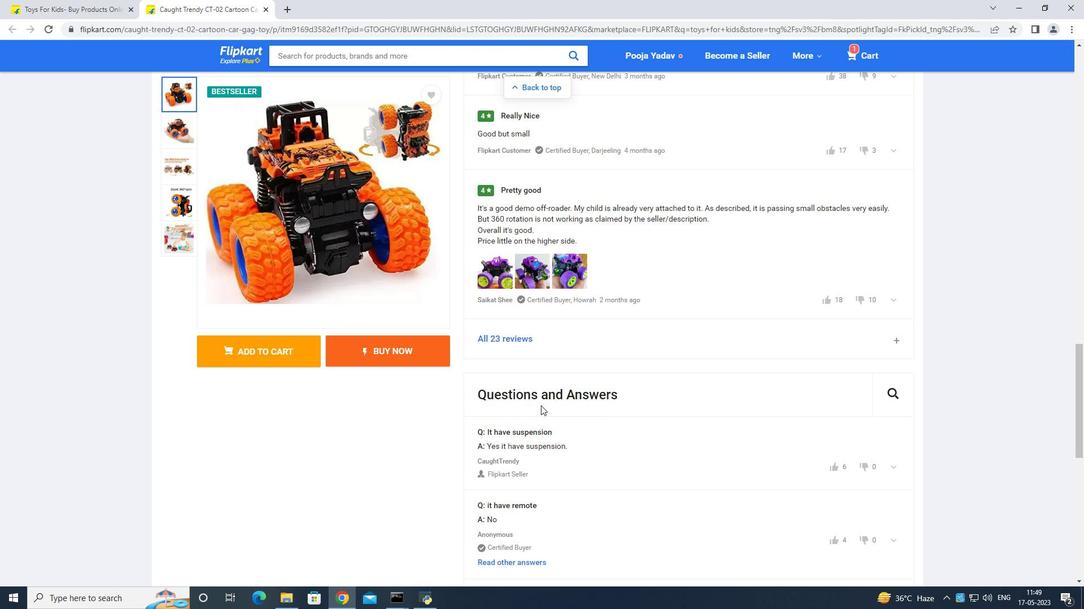 
Action: Mouse scrolled (540, 405) with delta (0, 0)
Screenshot: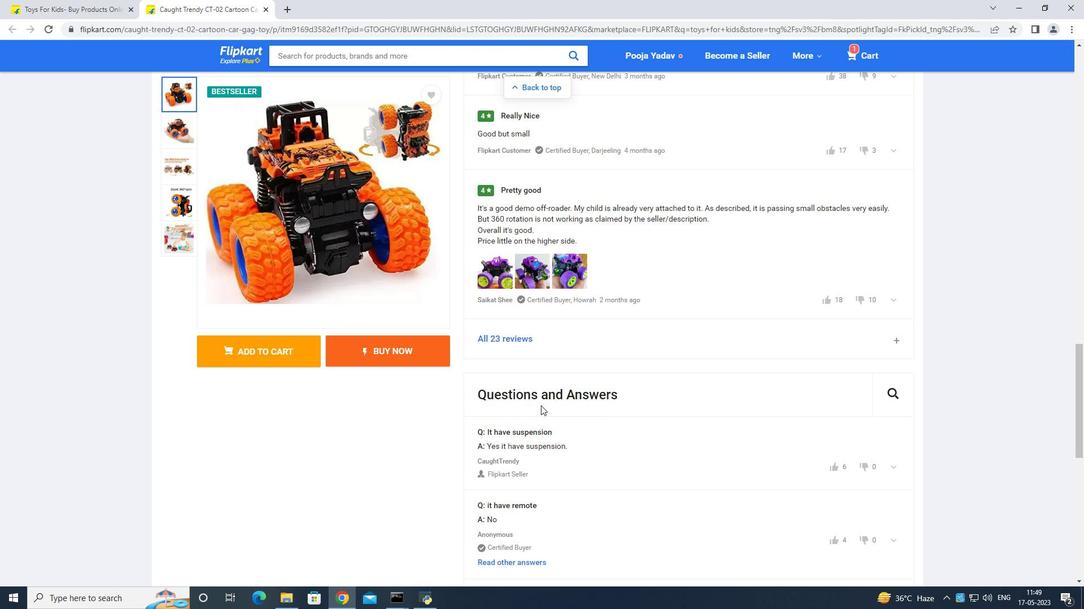 
Action: Mouse scrolled (540, 405) with delta (0, 0)
Screenshot: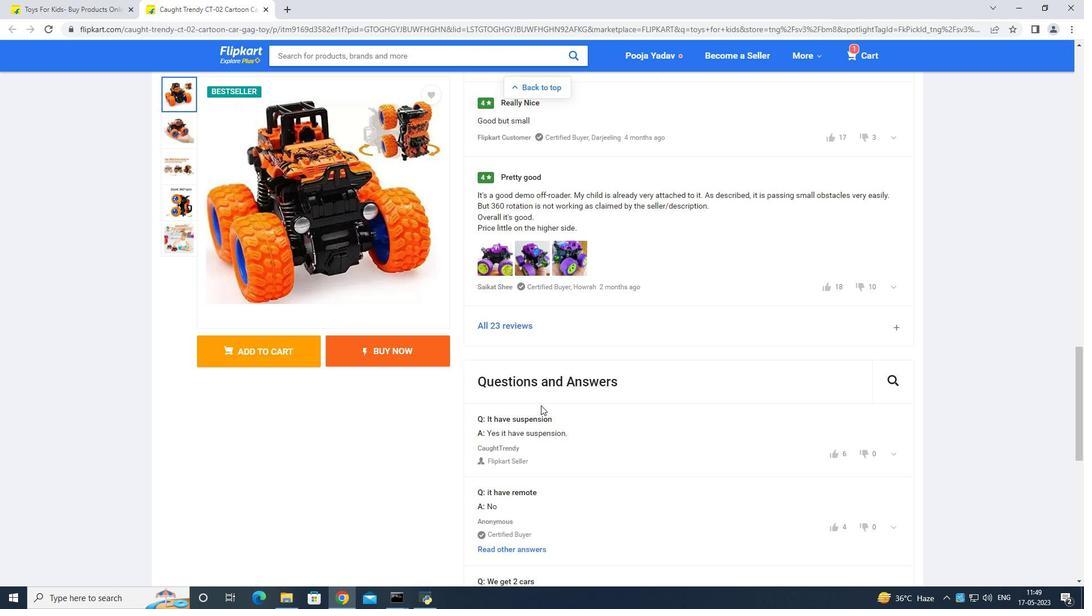 
Action: Mouse scrolled (540, 405) with delta (0, 0)
Screenshot: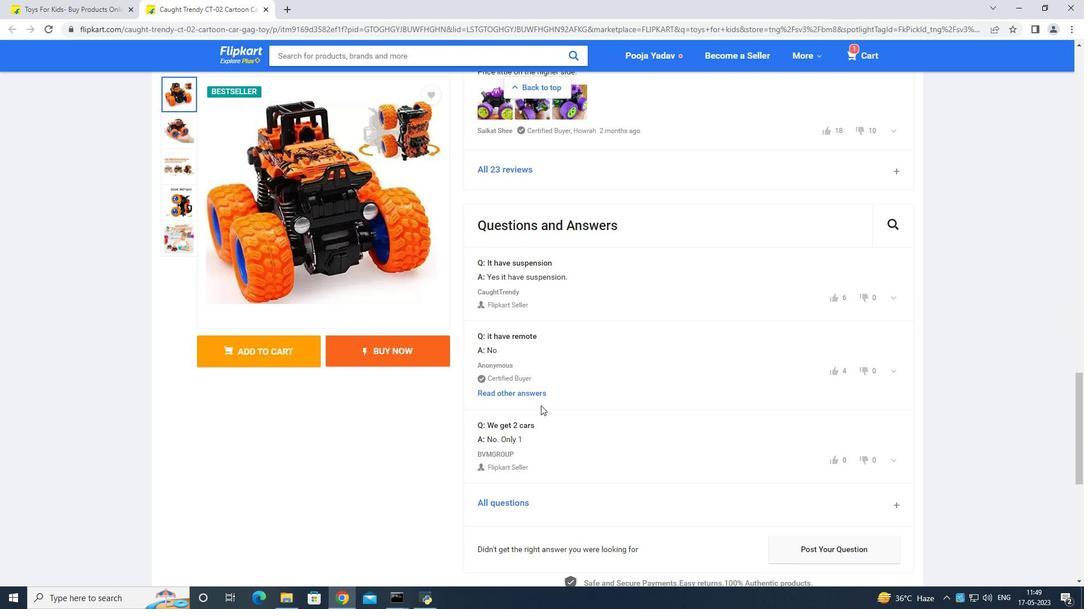 
Action: Mouse moved to (540, 405)
Screenshot: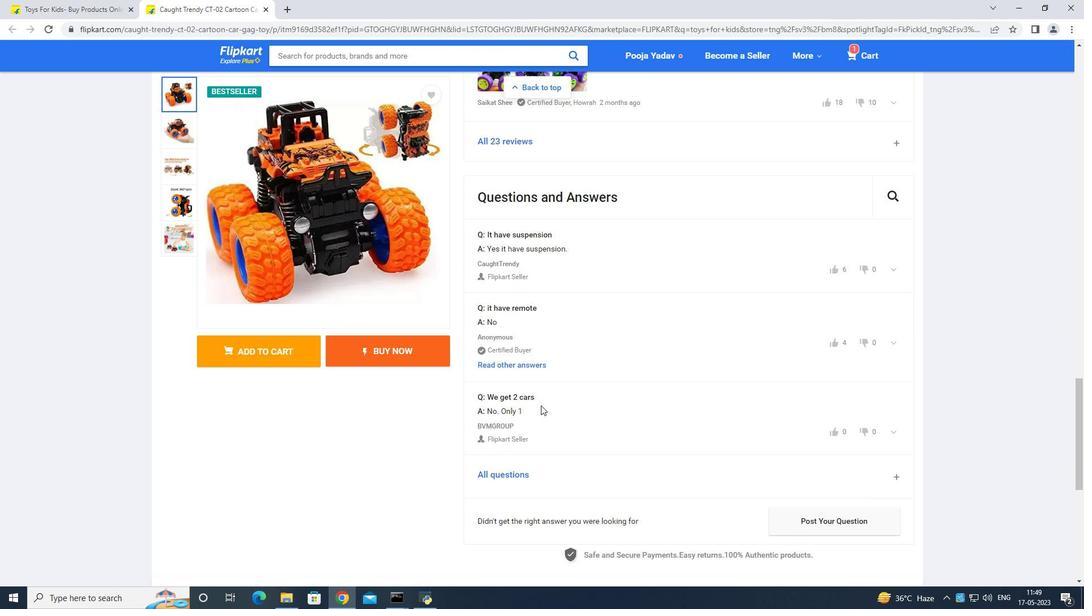 
Action: Mouse scrolled (540, 405) with delta (0, 0)
Screenshot: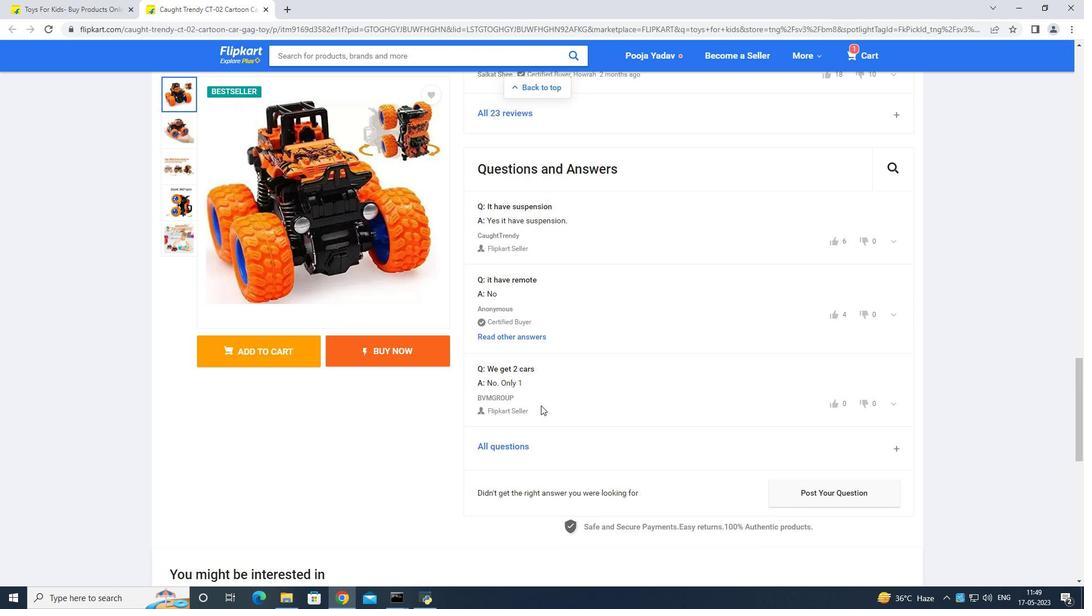 
Action: Mouse moved to (509, 391)
Screenshot: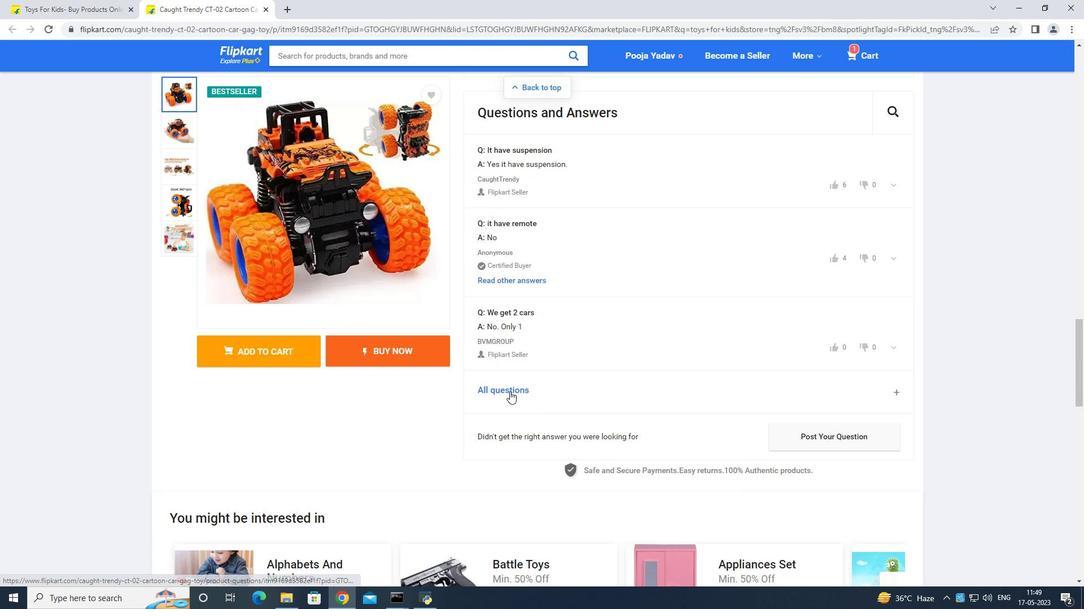 
Action: Mouse pressed left at (509, 391)
Screenshot: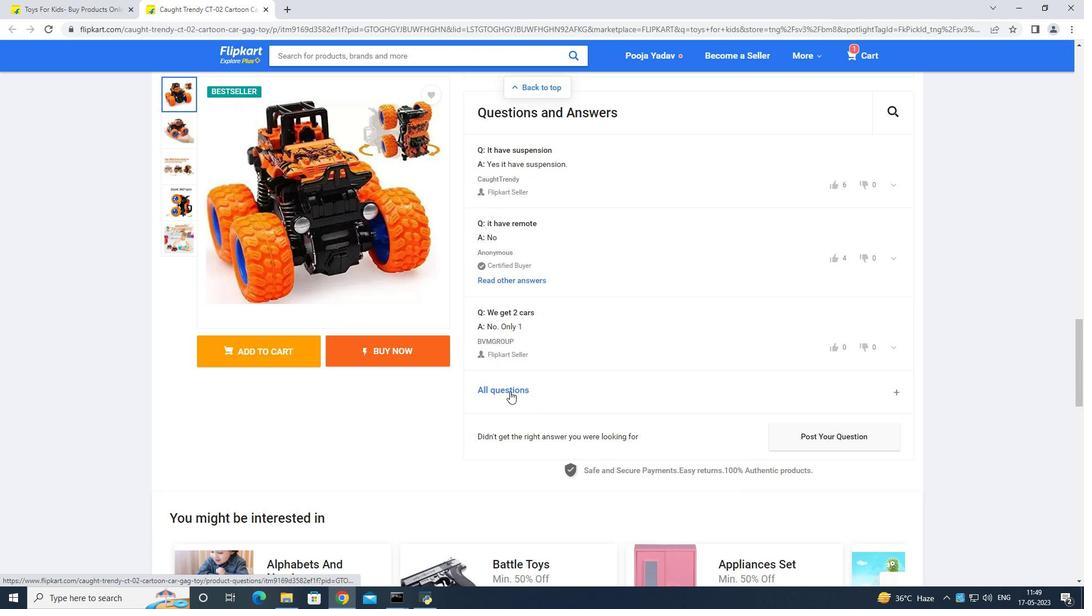 
Action: Mouse moved to (513, 388)
Screenshot: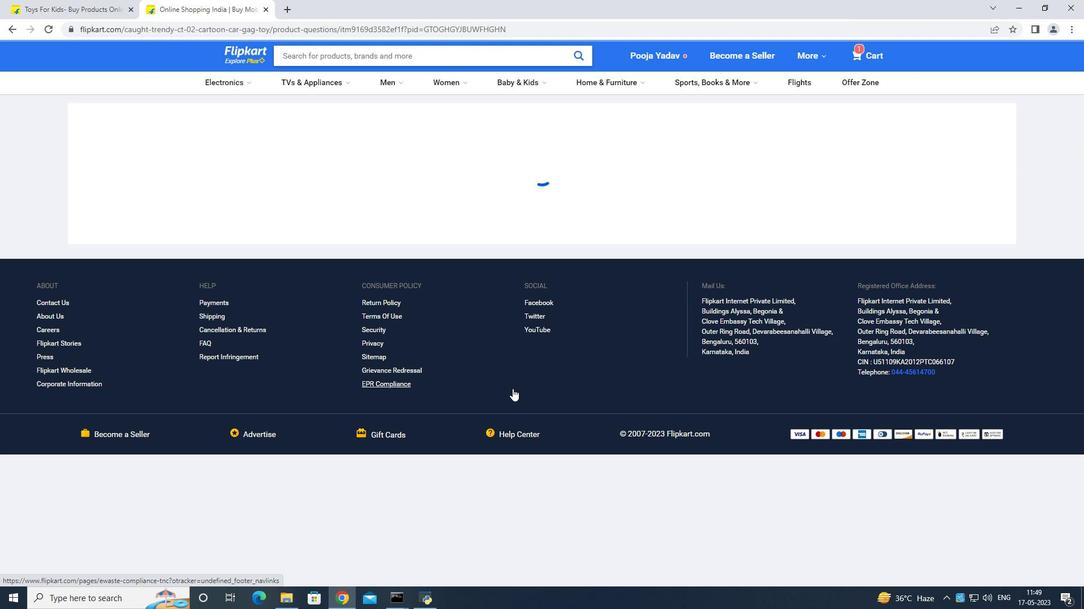 
Action: Mouse scrolled (513, 387) with delta (0, 0)
Screenshot: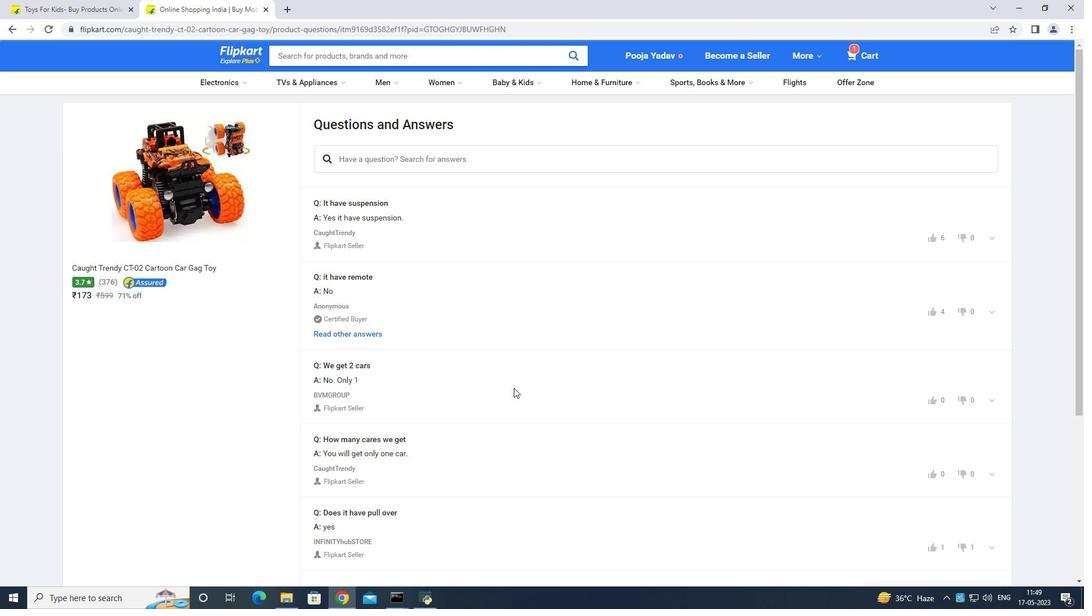 
Action: Mouse scrolled (513, 387) with delta (0, 0)
Screenshot: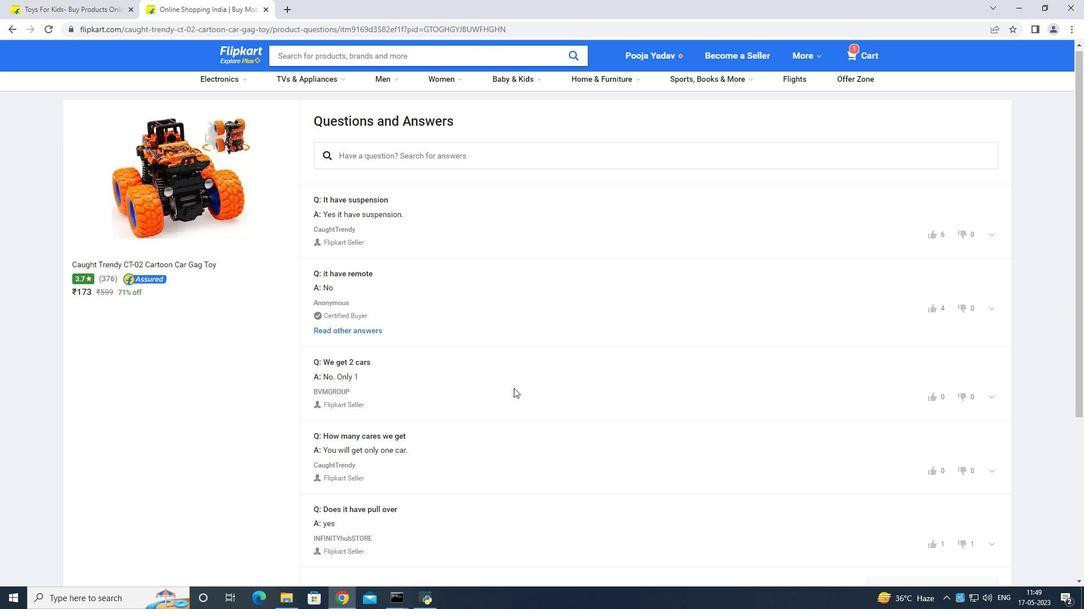 
Action: Mouse scrolled (513, 387) with delta (0, 0)
Screenshot: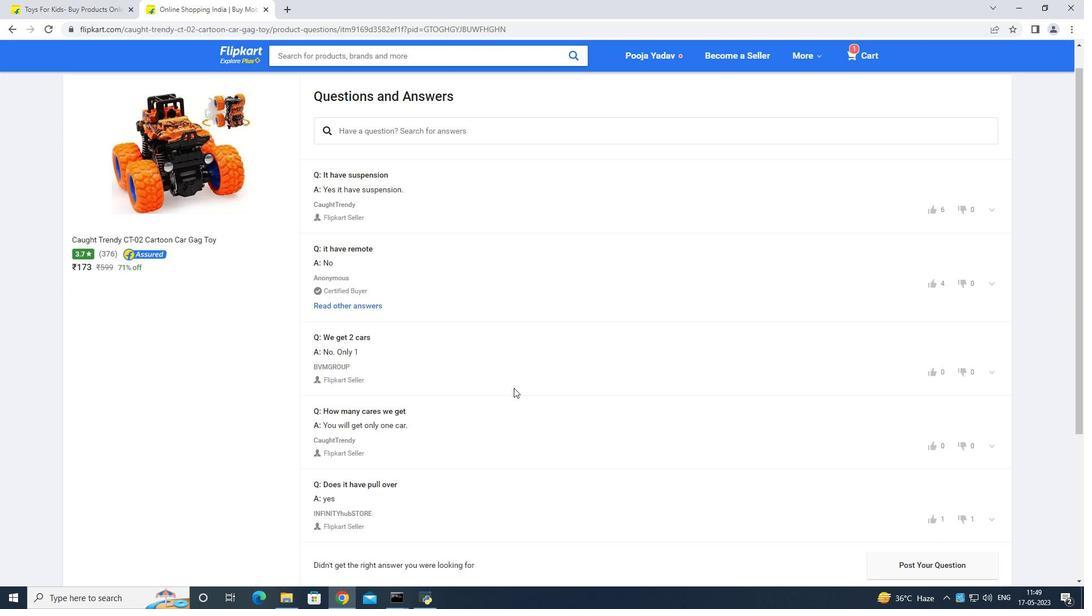 
Action: Mouse scrolled (513, 389) with delta (0, 0)
Screenshot: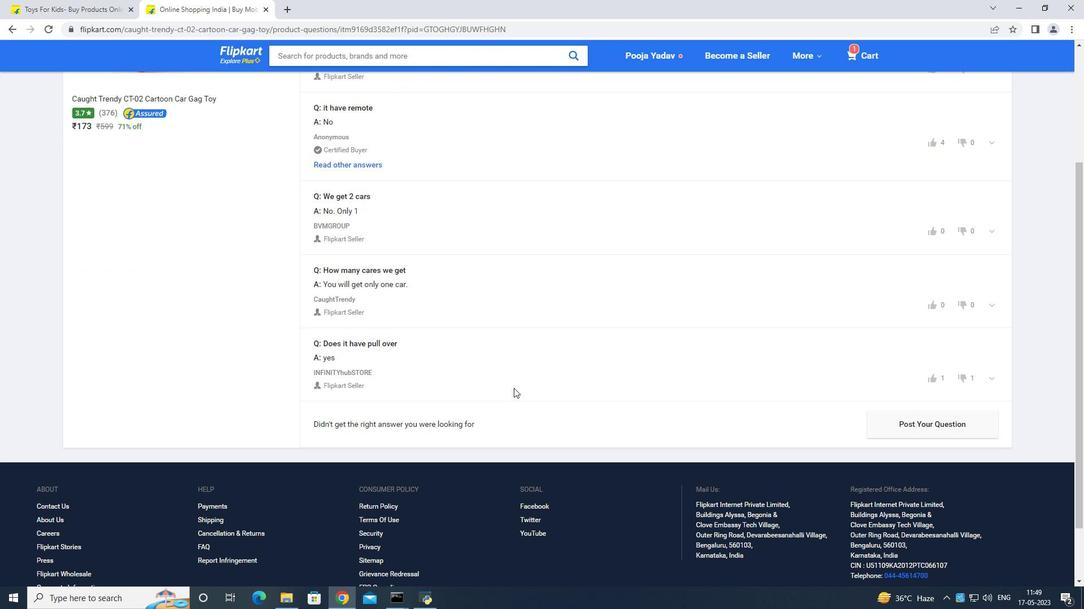 
Action: Mouse scrolled (513, 389) with delta (0, 0)
Screenshot: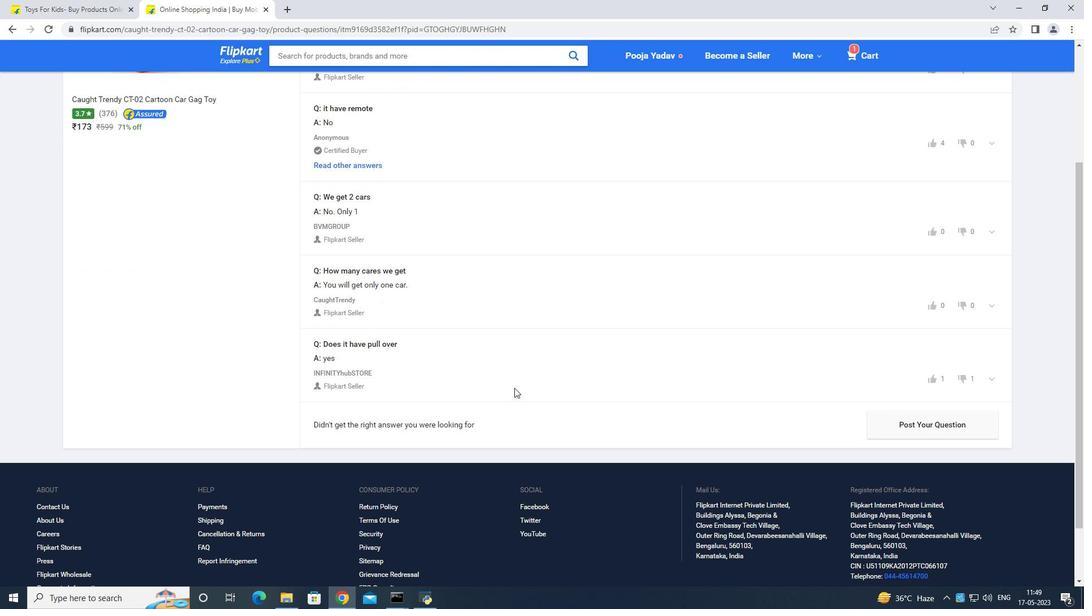 
Action: Mouse moved to (514, 387)
Screenshot: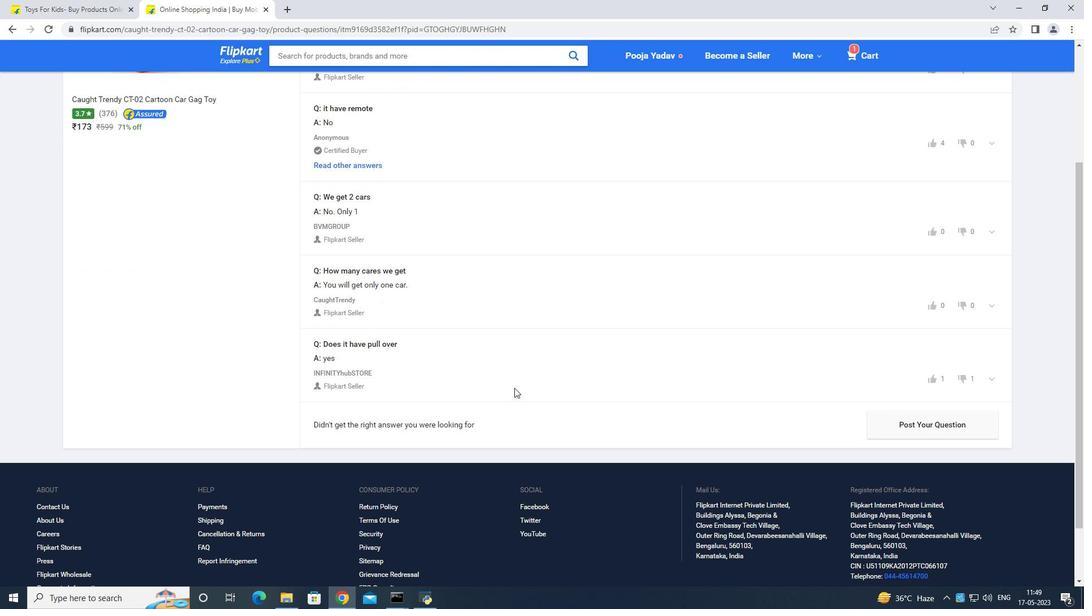 
Action: Mouse scrolled (514, 388) with delta (0, 0)
Screenshot: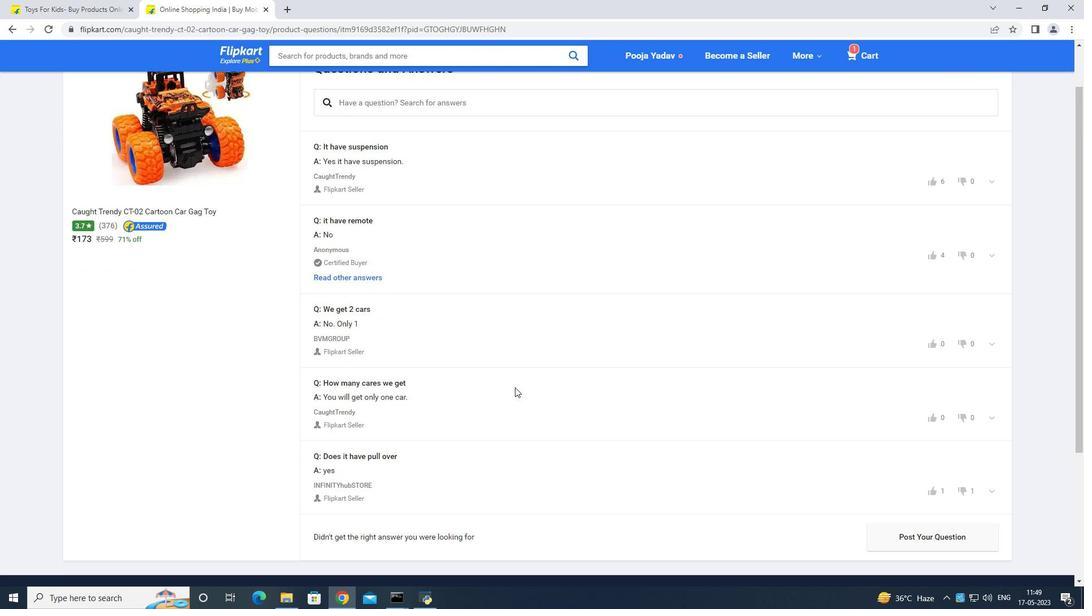 
Action: Mouse scrolled (514, 388) with delta (0, 0)
Screenshot: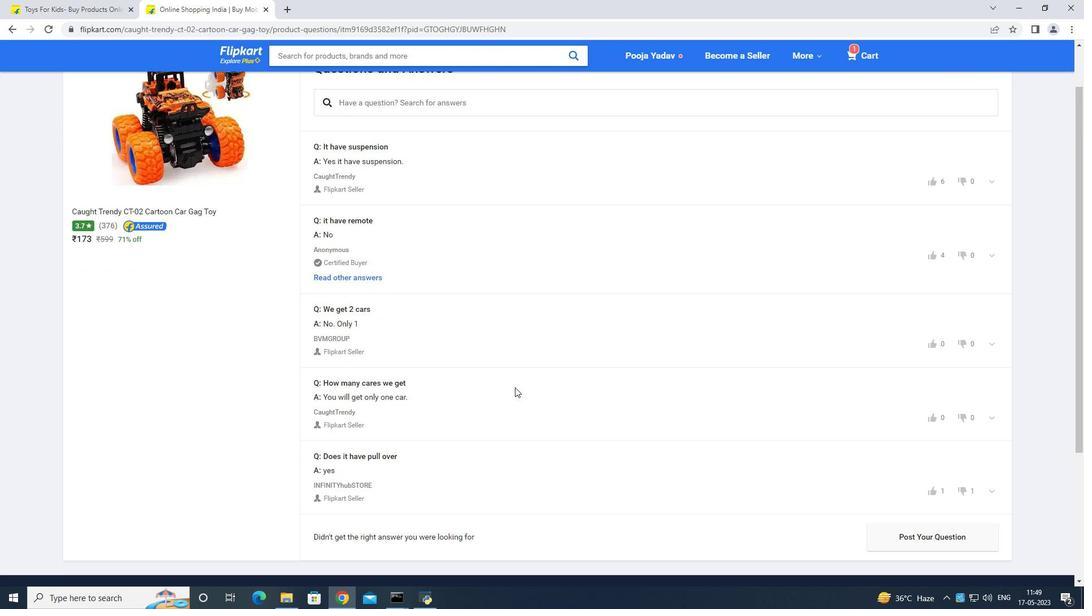 
Action: Mouse scrolled (514, 388) with delta (0, 0)
Screenshot: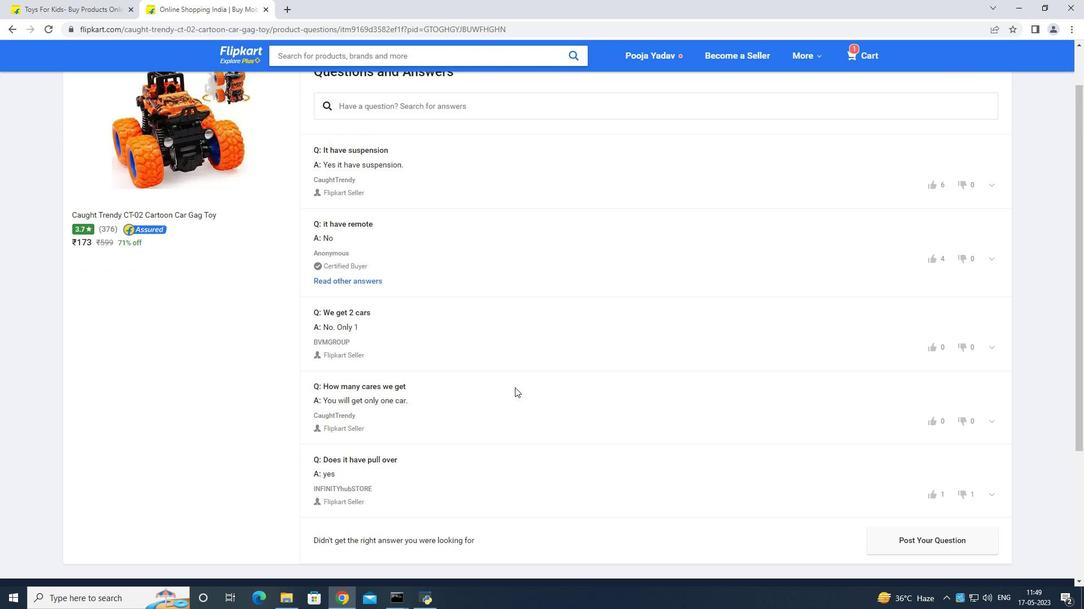 
Action: Mouse scrolled (514, 388) with delta (0, 0)
Screenshot: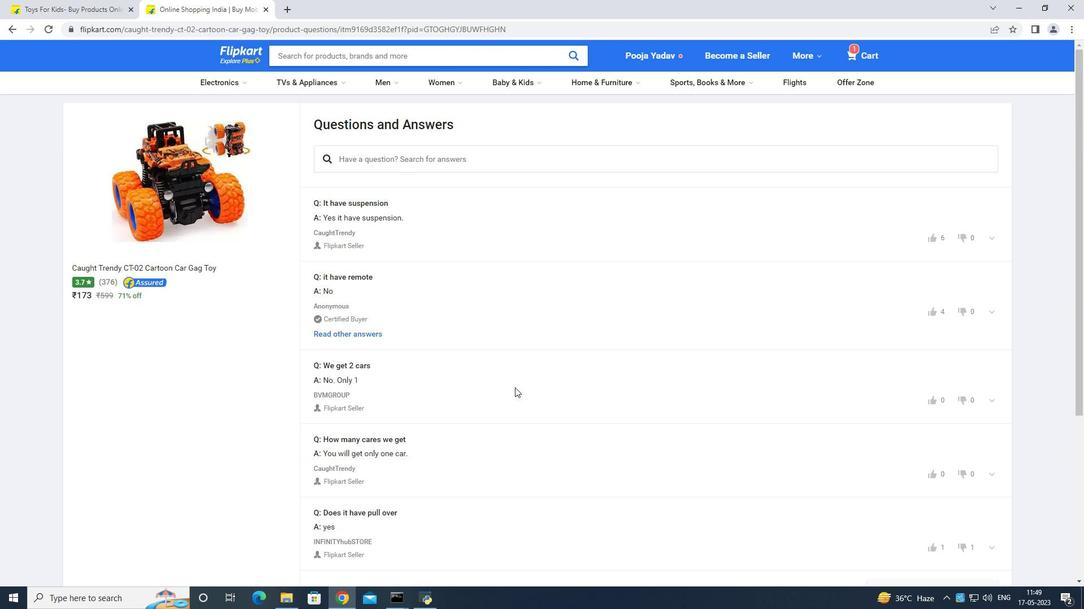 
Action: Mouse scrolled (514, 388) with delta (0, 0)
Screenshot: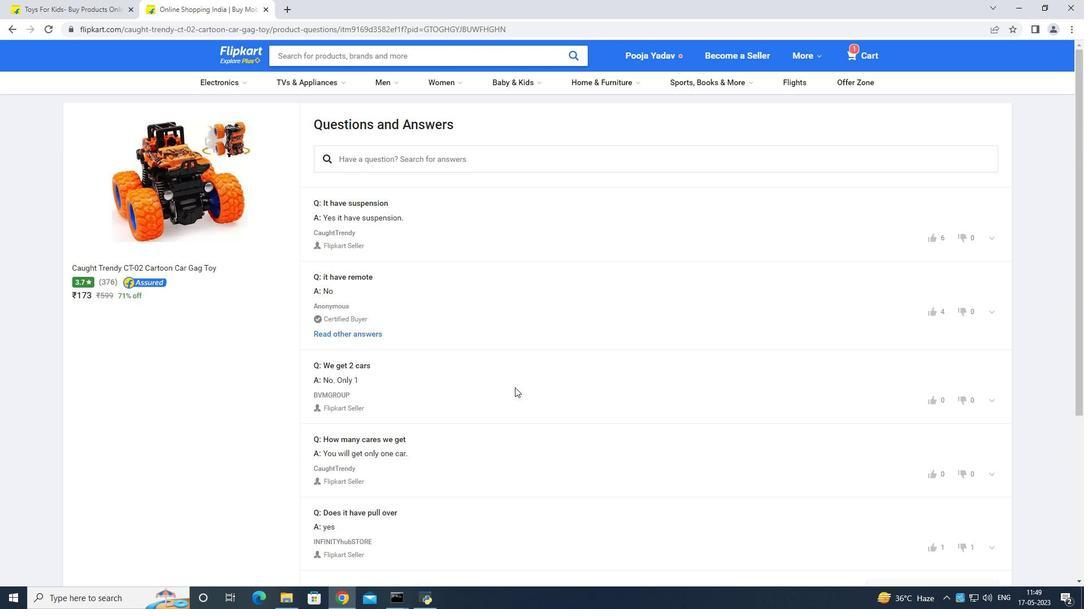 
Action: Mouse scrolled (514, 388) with delta (0, 0)
Screenshot: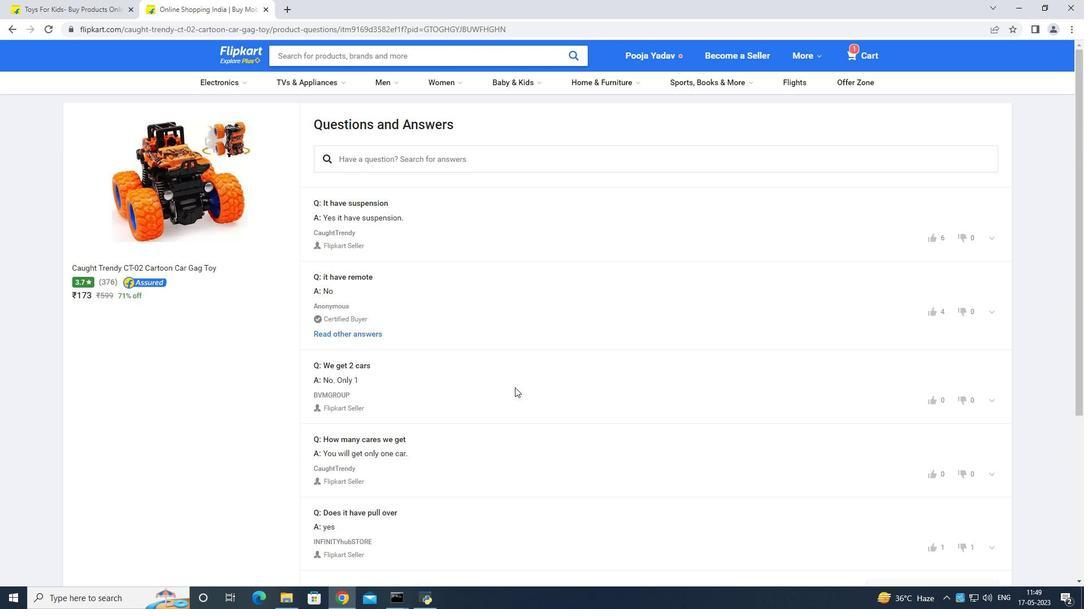 
Action: Mouse scrolled (514, 388) with delta (0, 0)
Screenshot: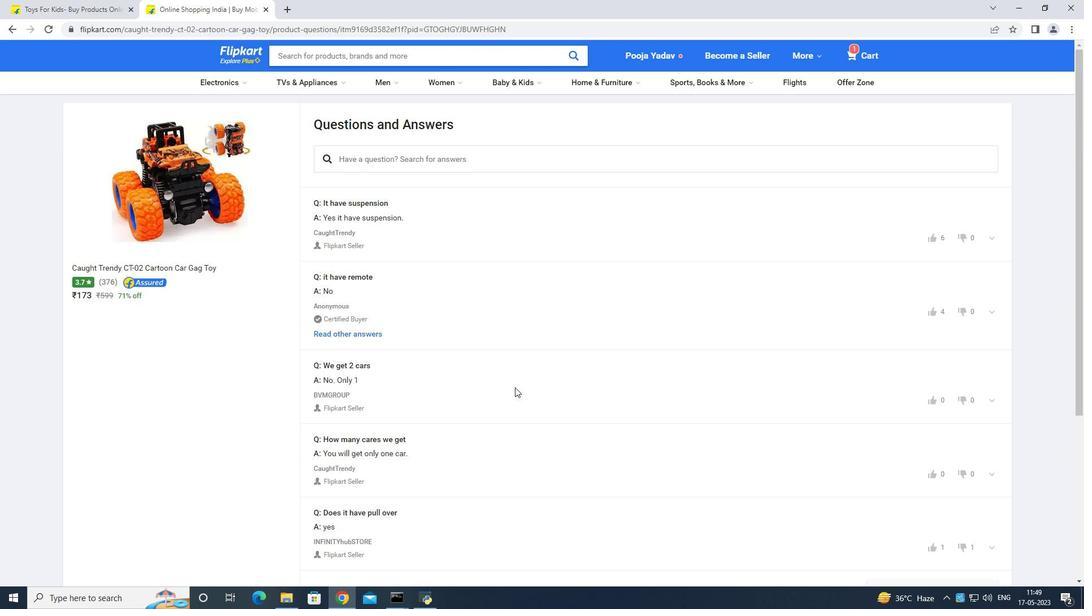 
Action: Mouse scrolled (514, 388) with delta (0, 0)
Screenshot: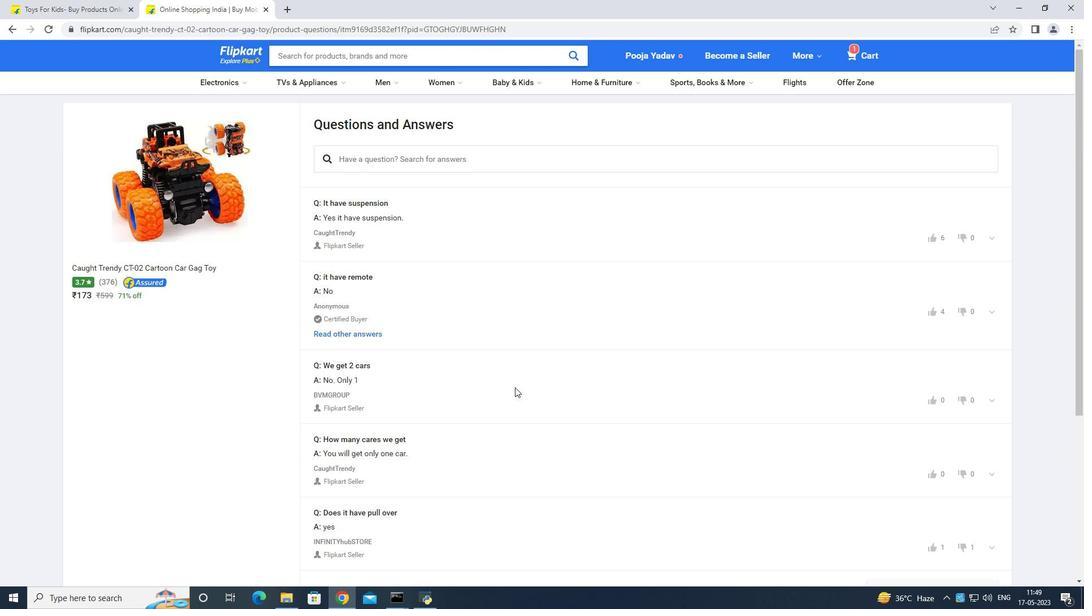 
Action: Mouse scrolled (514, 388) with delta (0, 0)
Screenshot: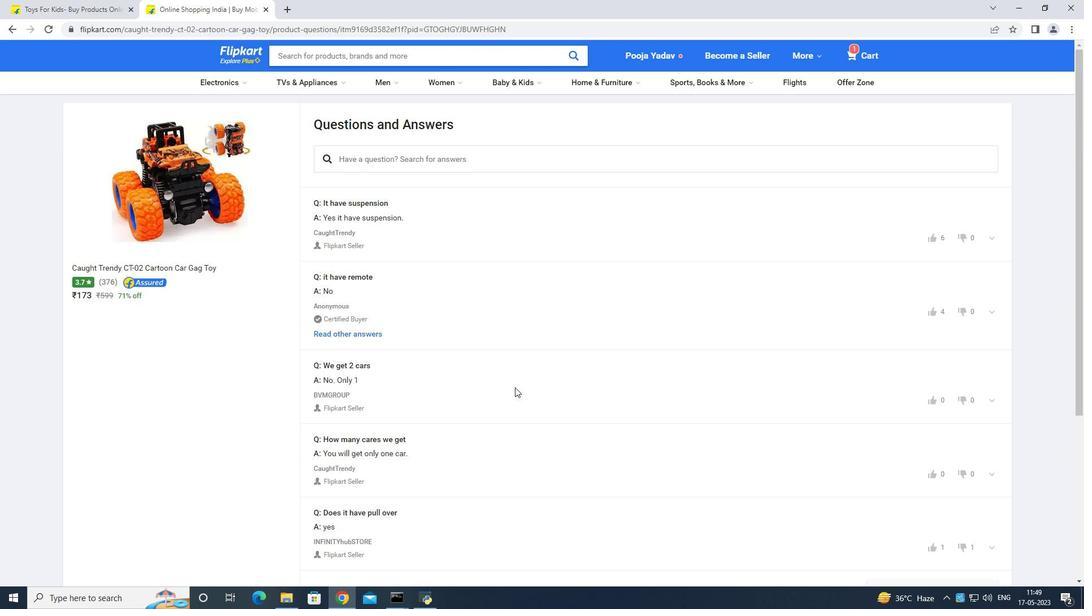 
Action: Mouse scrolled (514, 388) with delta (0, 0)
Screenshot: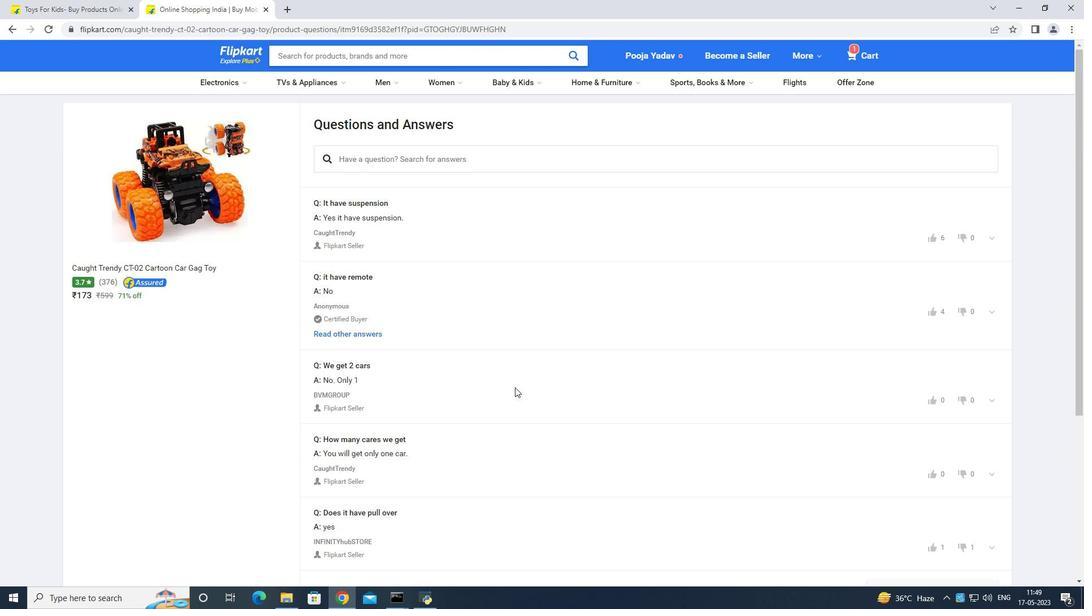 
Action: Mouse scrolled (514, 388) with delta (0, 0)
Screenshot: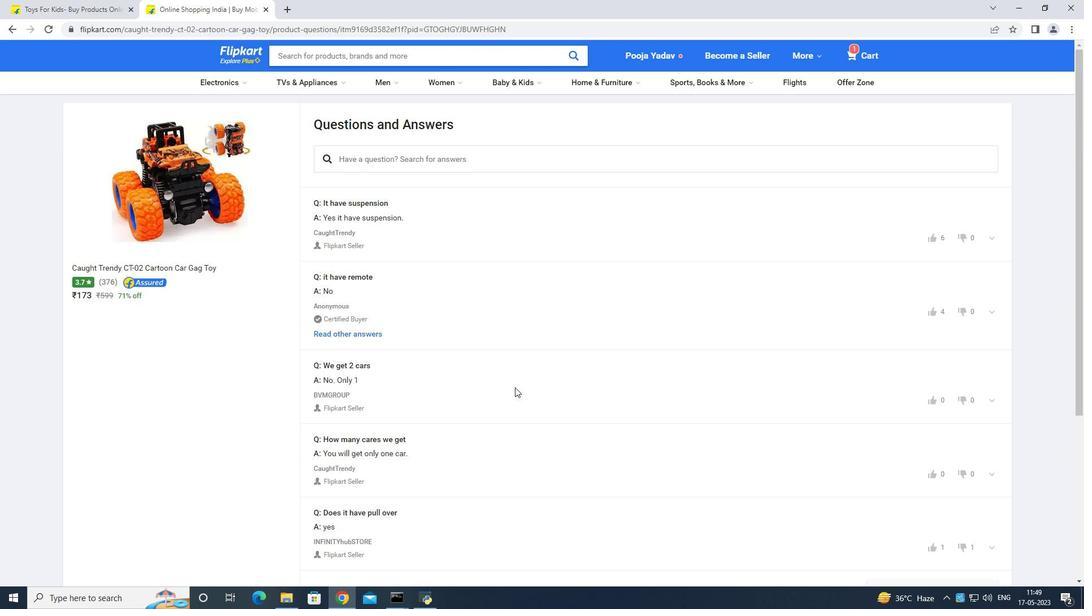 
Action: Mouse moved to (463, 330)
Screenshot: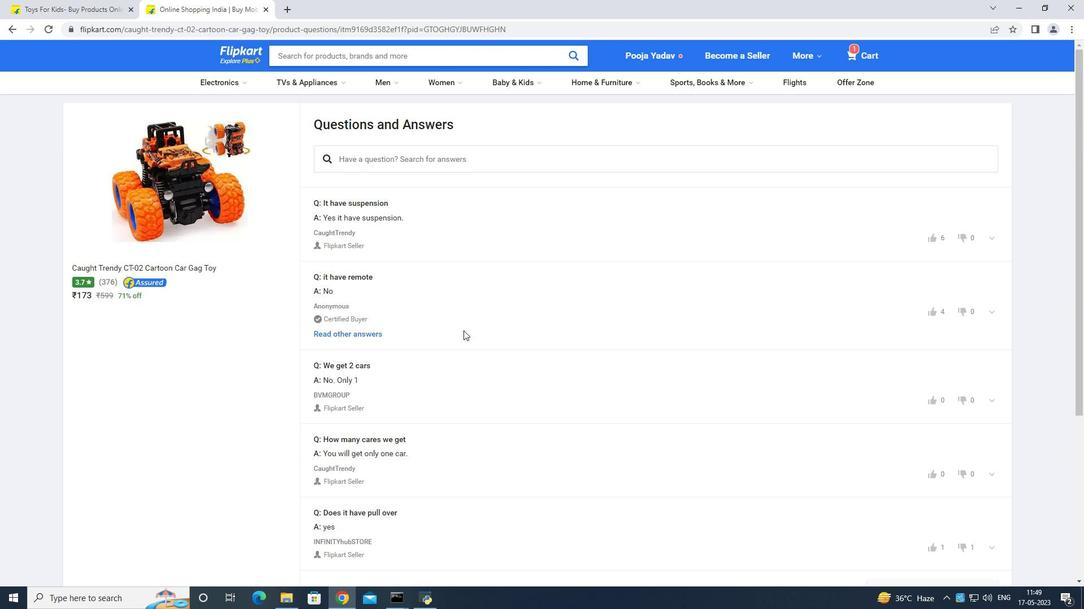 
Action: Mouse scrolled (463, 331) with delta (0, 0)
Screenshot: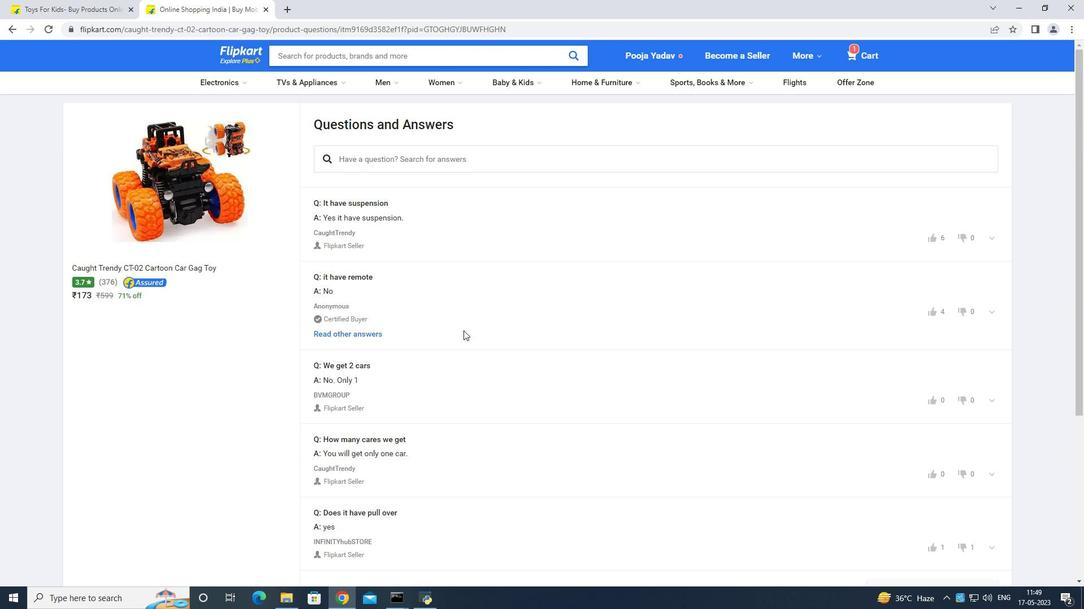 
Action: Mouse scrolled (463, 331) with delta (0, 0)
Screenshot: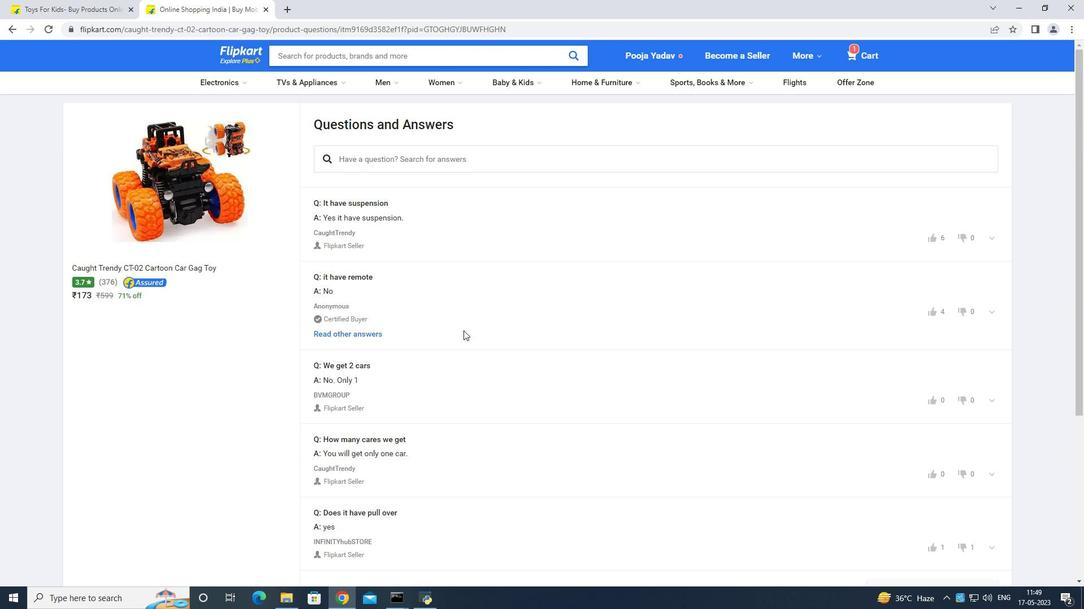 
Action: Mouse scrolled (463, 331) with delta (0, 0)
Screenshot: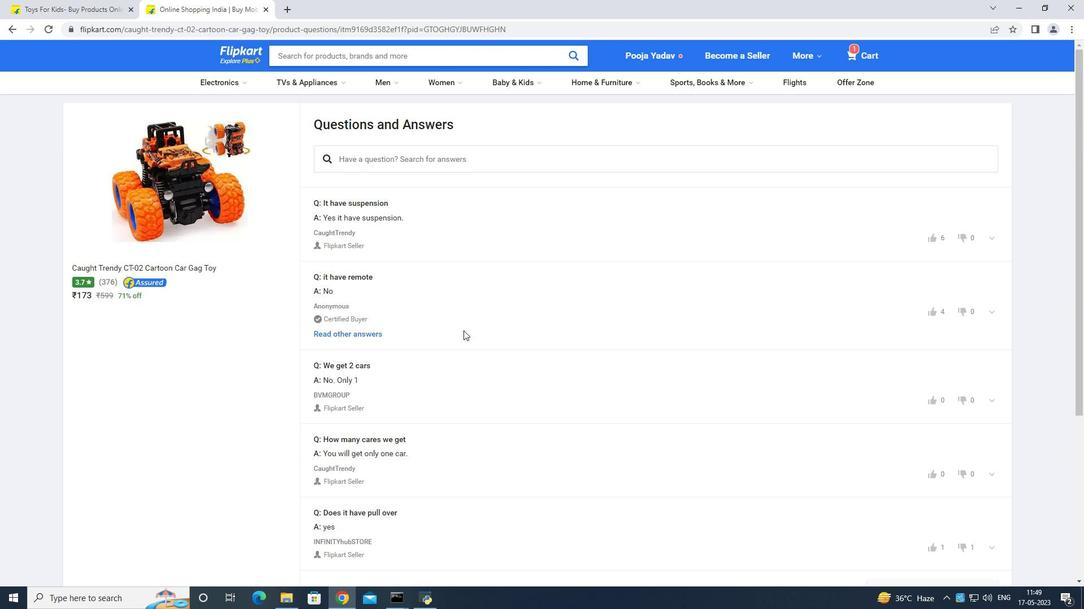 
Action: Mouse scrolled (463, 331) with delta (0, 0)
Screenshot: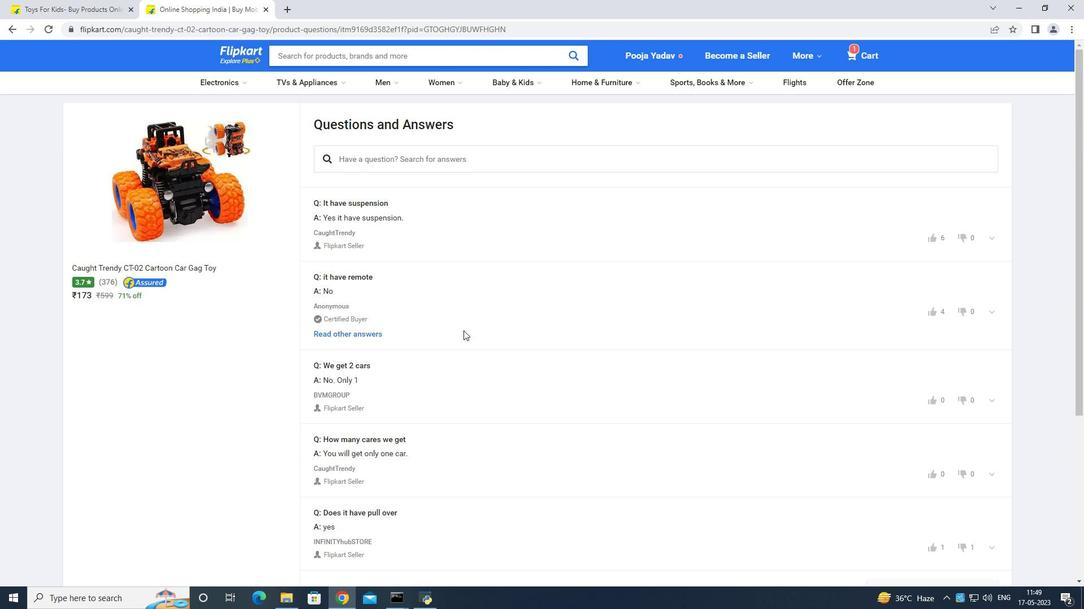 
Action: Mouse moved to (270, 326)
Screenshot: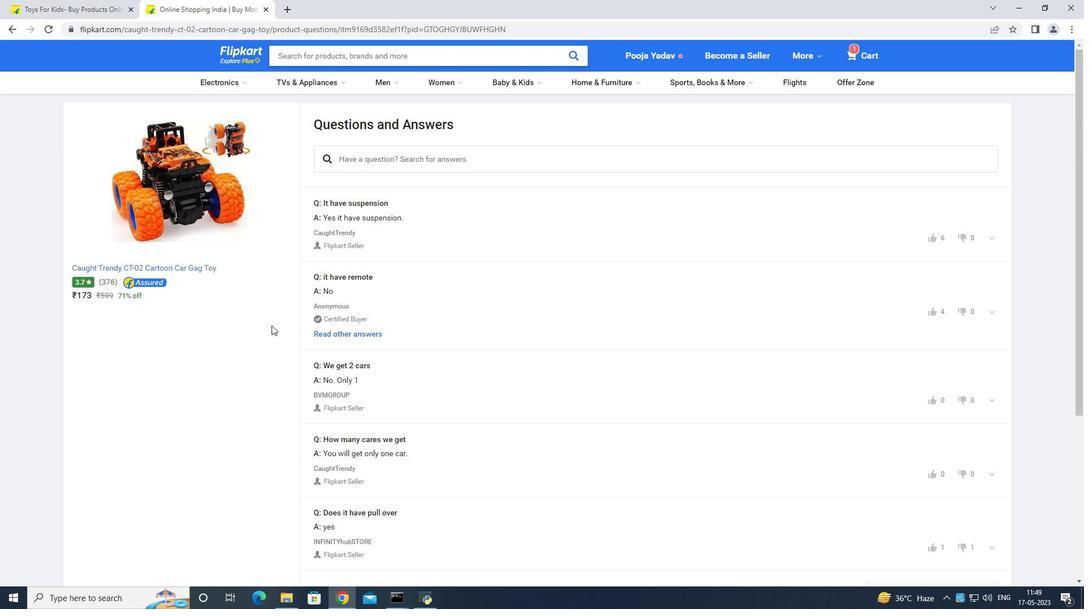 
Action: Mouse pressed left at (270, 326)
Screenshot: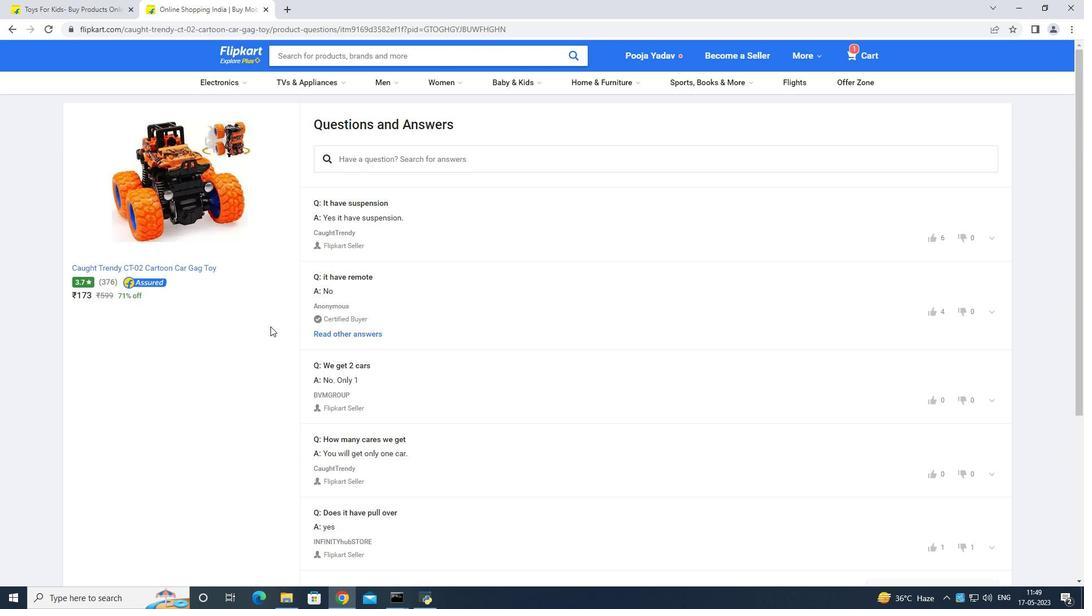 
Action: Mouse moved to (577, 286)
Screenshot: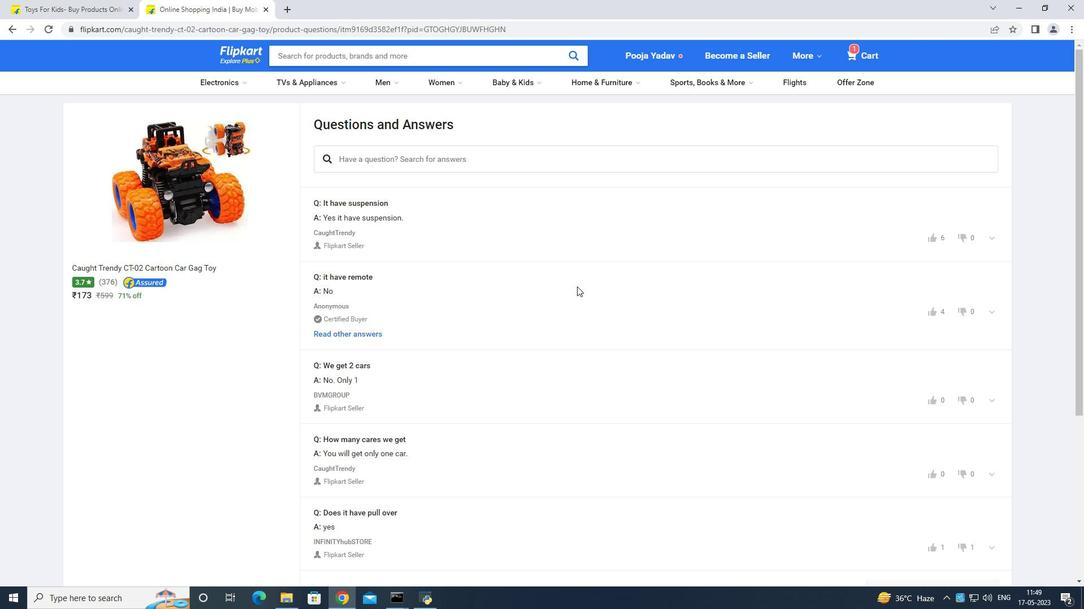 
Action: Mouse scrolled (577, 286) with delta (0, 0)
Screenshot: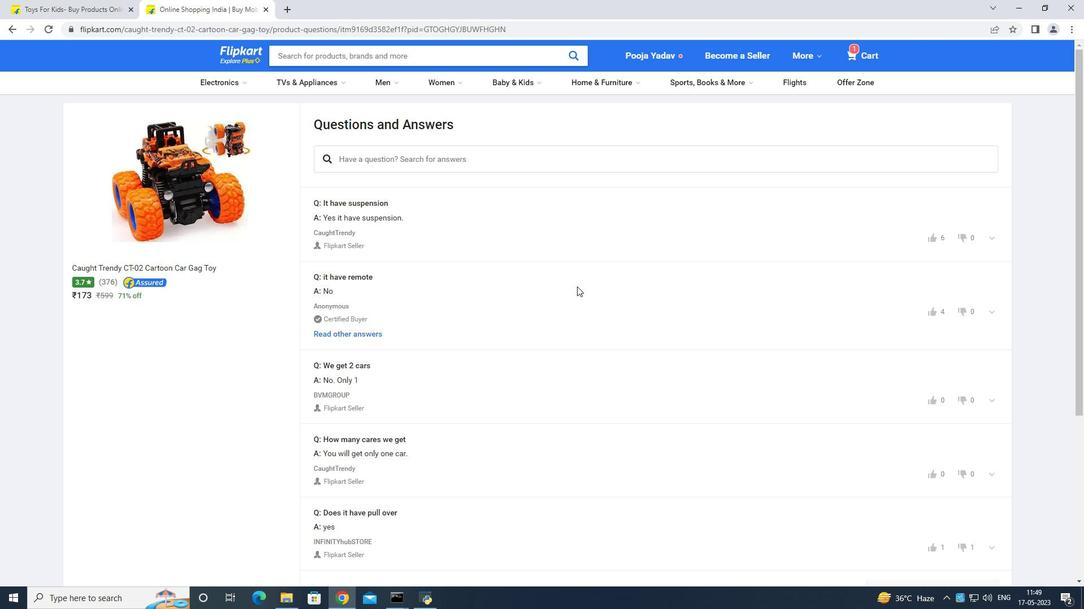 
Action: Mouse scrolled (577, 286) with delta (0, 0)
Screenshot: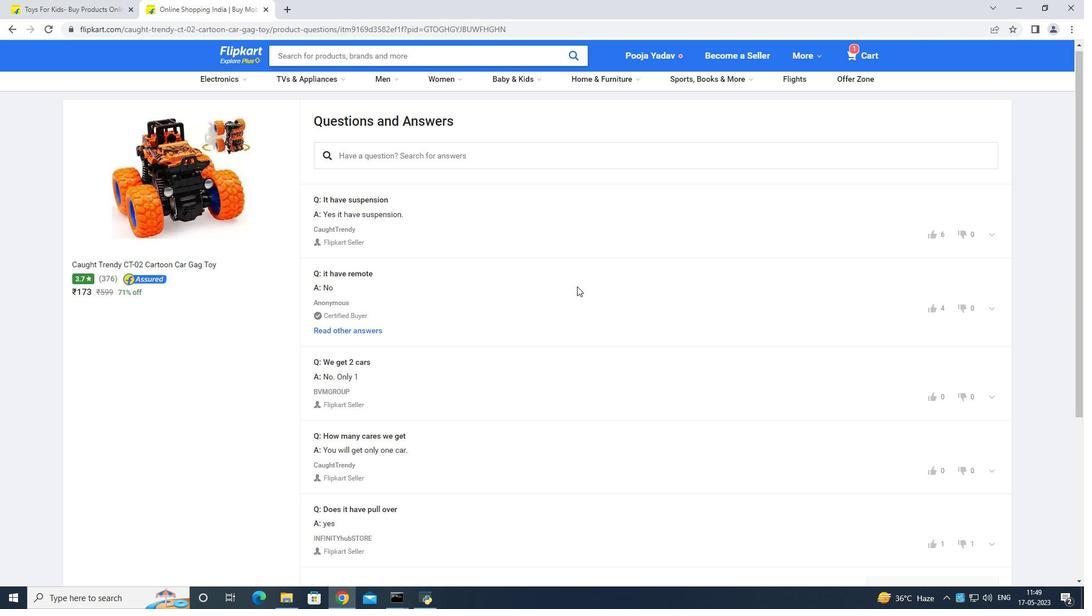 
Action: Mouse scrolled (577, 286) with delta (0, 0)
Screenshot: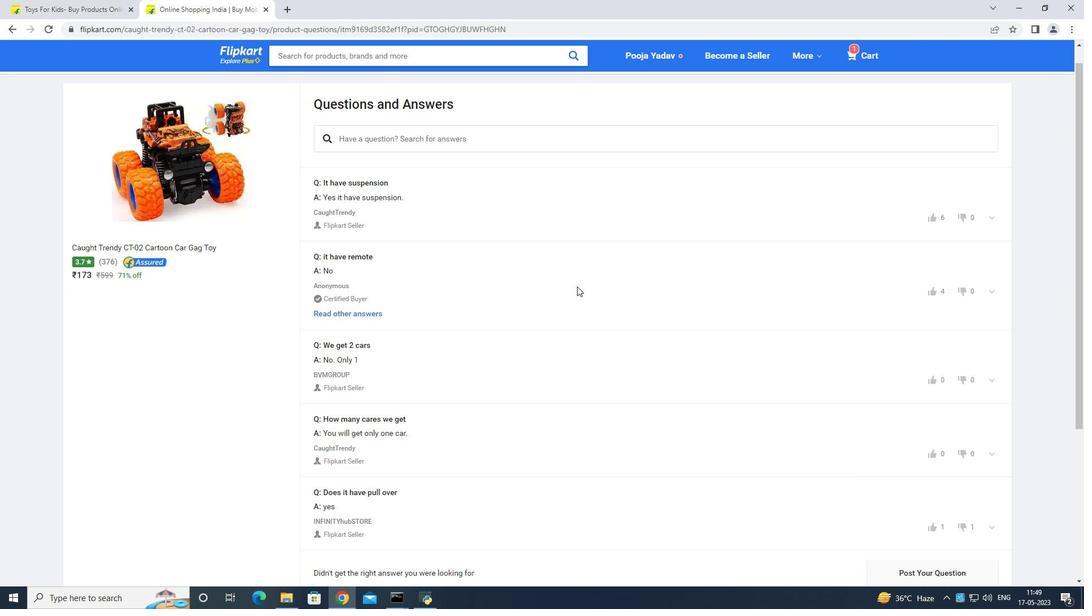 
Action: Mouse scrolled (577, 286) with delta (0, 0)
Screenshot: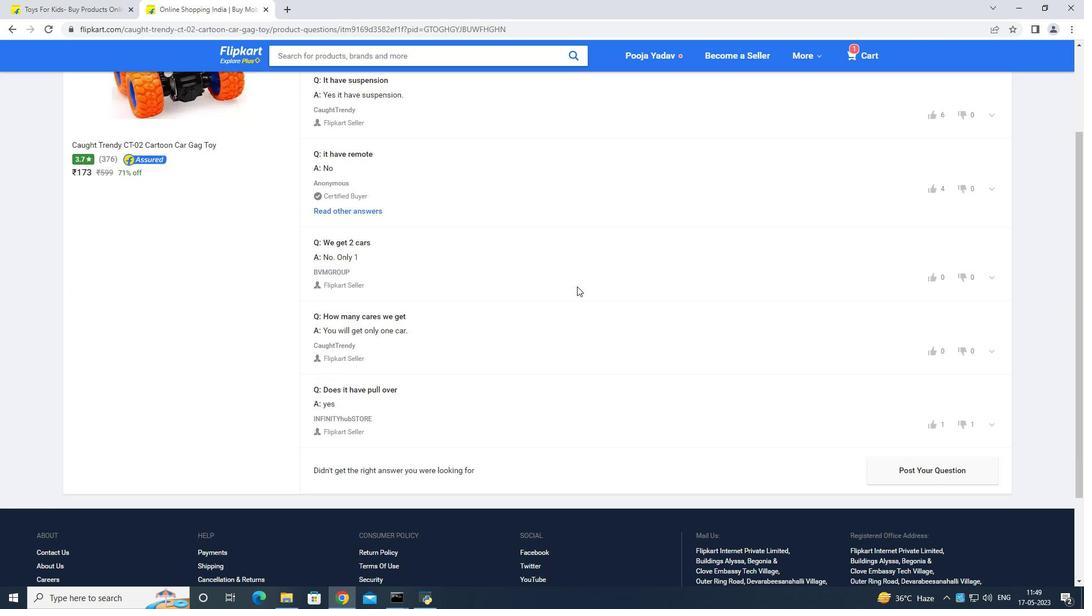 
Action: Mouse scrolled (577, 287) with delta (0, 0)
Screenshot: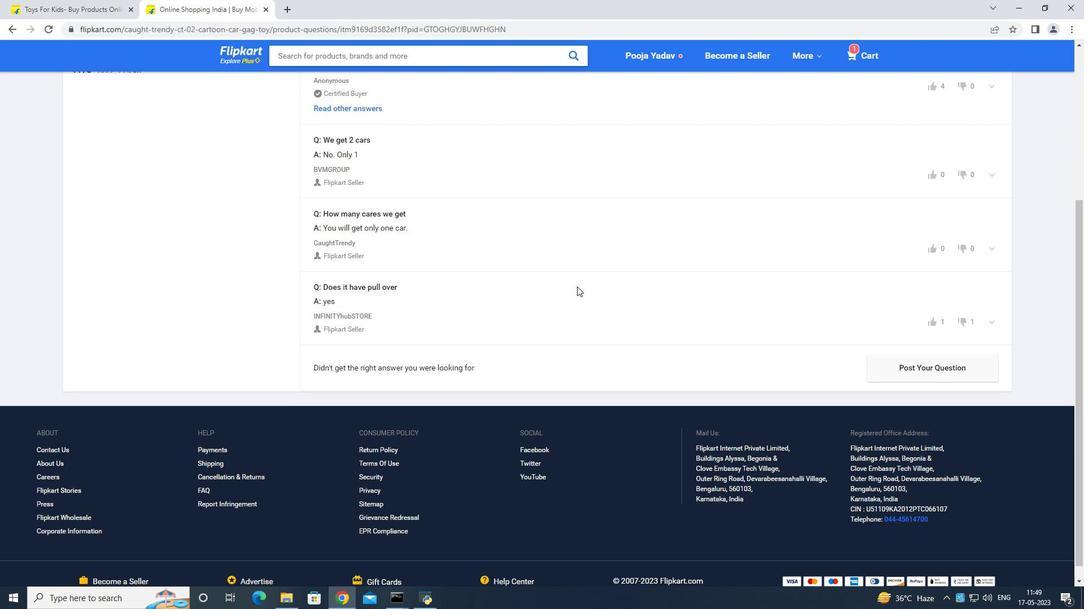 
Action: Mouse scrolled (577, 287) with delta (0, 0)
Screenshot: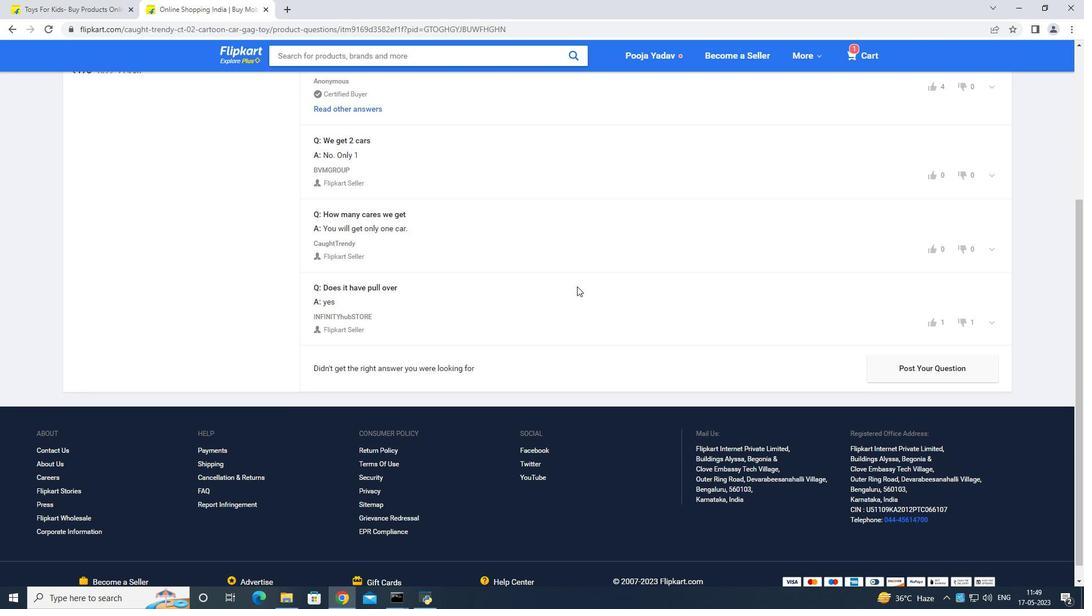 
Action: Mouse scrolled (577, 287) with delta (0, 0)
Screenshot: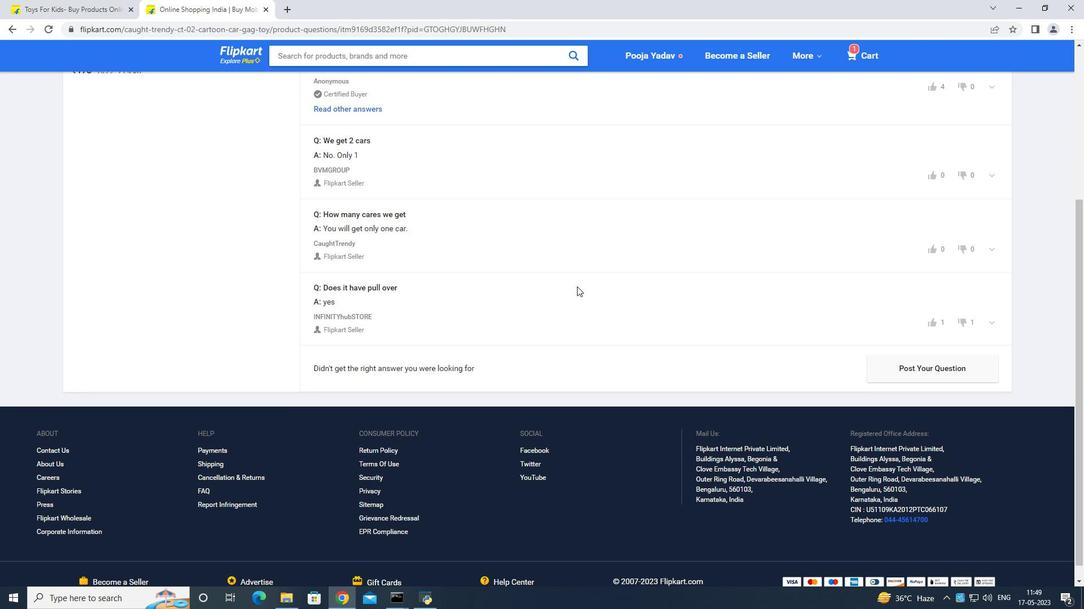 
Action: Mouse scrolled (577, 287) with delta (0, 0)
Screenshot: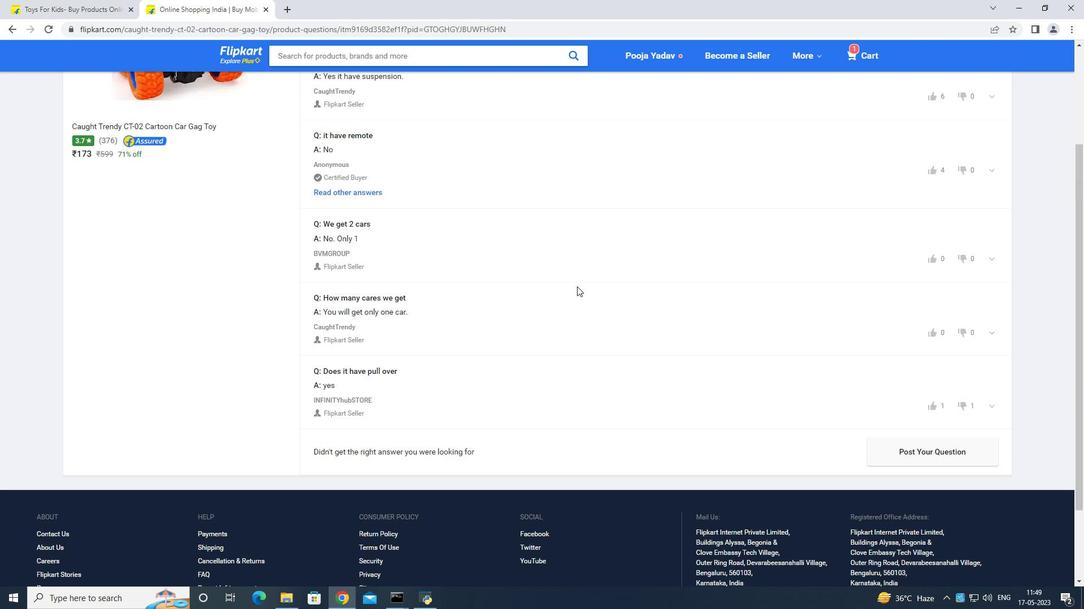 
Action: Mouse moved to (579, 286)
Screenshot: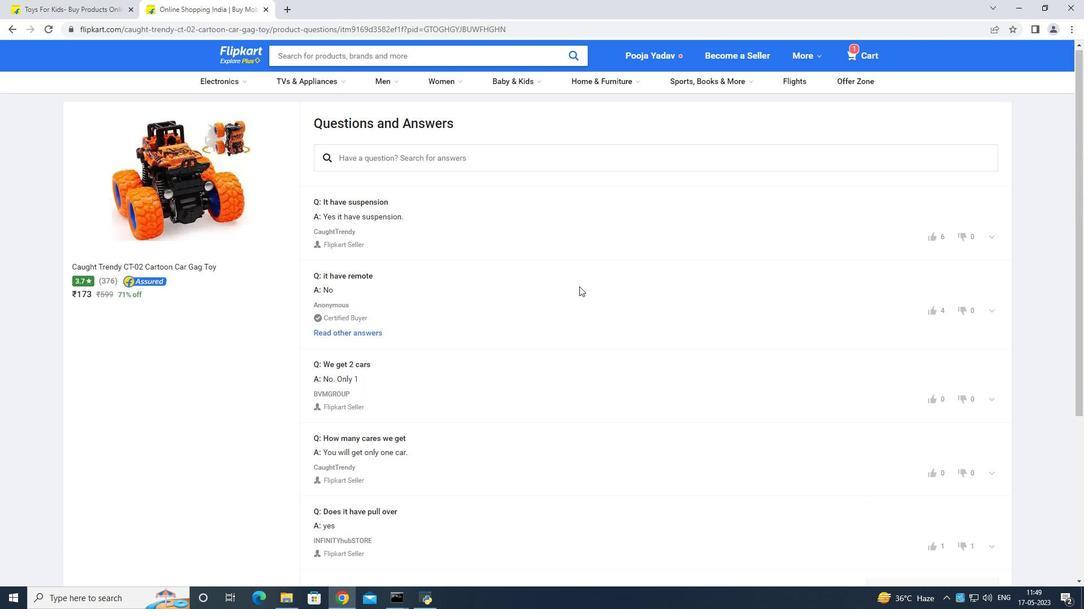 
Action: Mouse scrolled (579, 287) with delta (0, 0)
Screenshot: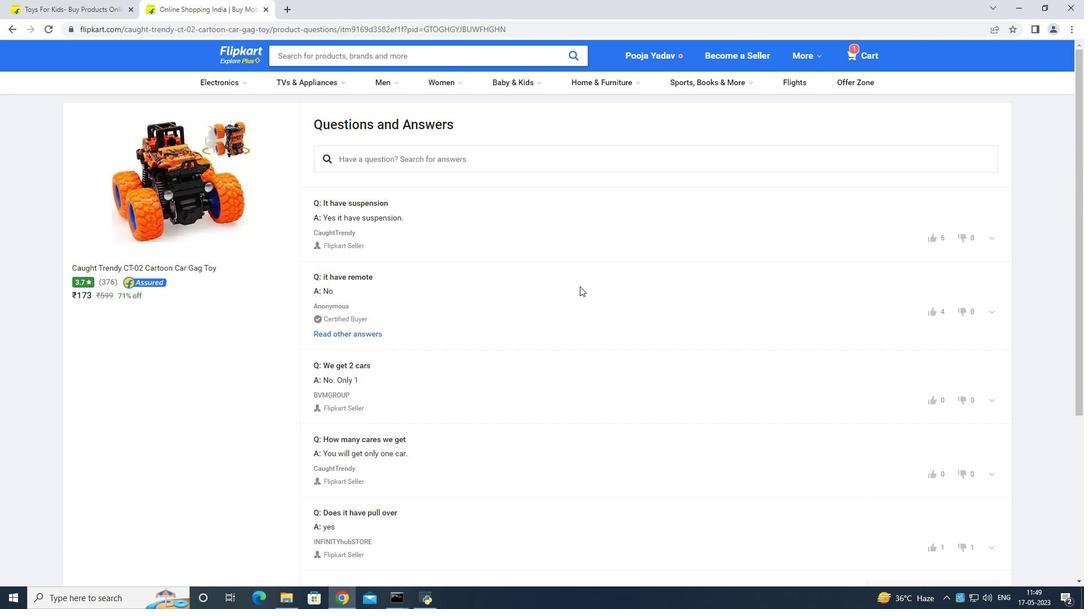 
Action: Mouse moved to (579, 286)
Screenshot: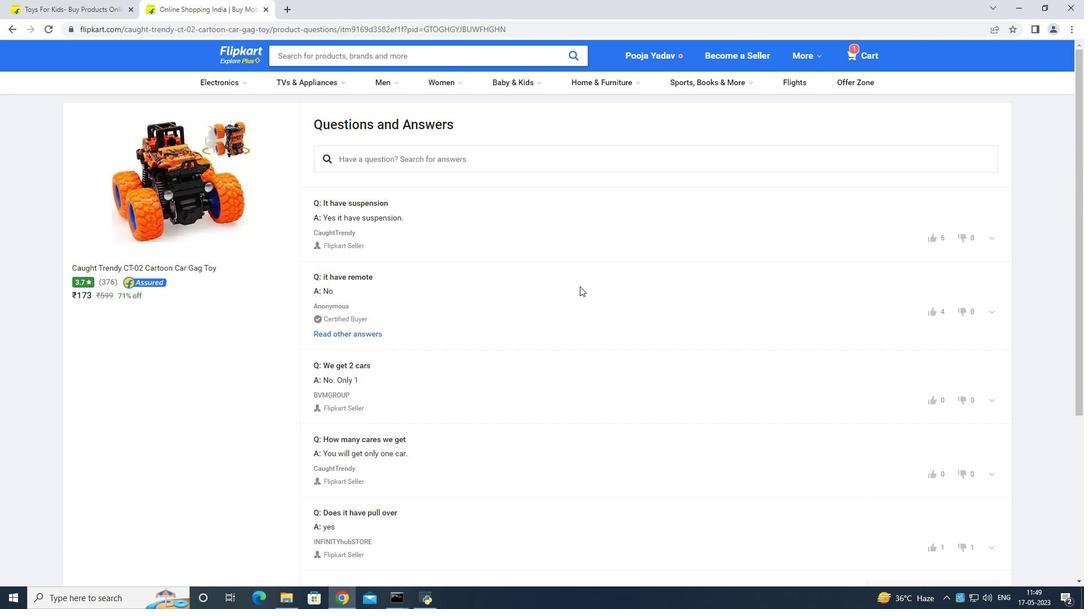 
Action: Mouse scrolled (579, 287) with delta (0, 0)
Screenshot: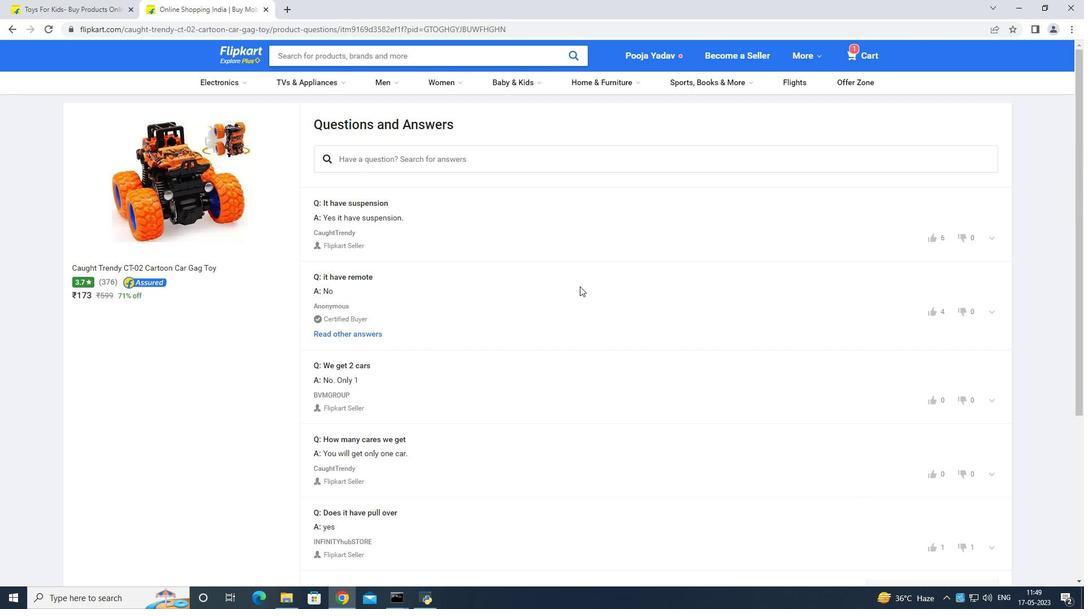 
Action: Mouse moved to (580, 286)
Screenshot: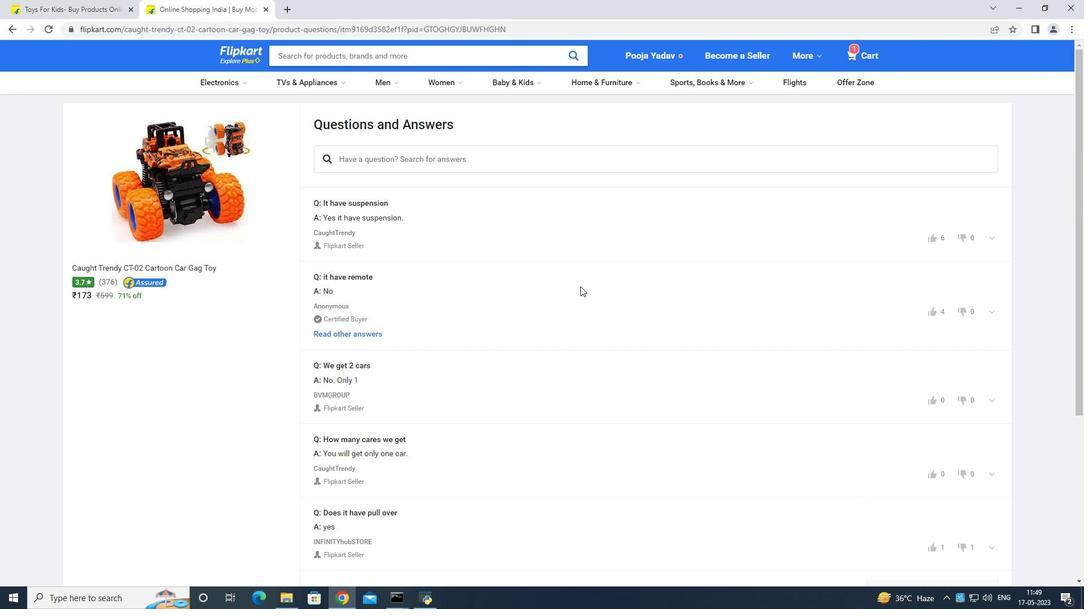 
Action: Mouse scrolled (580, 287) with delta (0, 0)
Screenshot: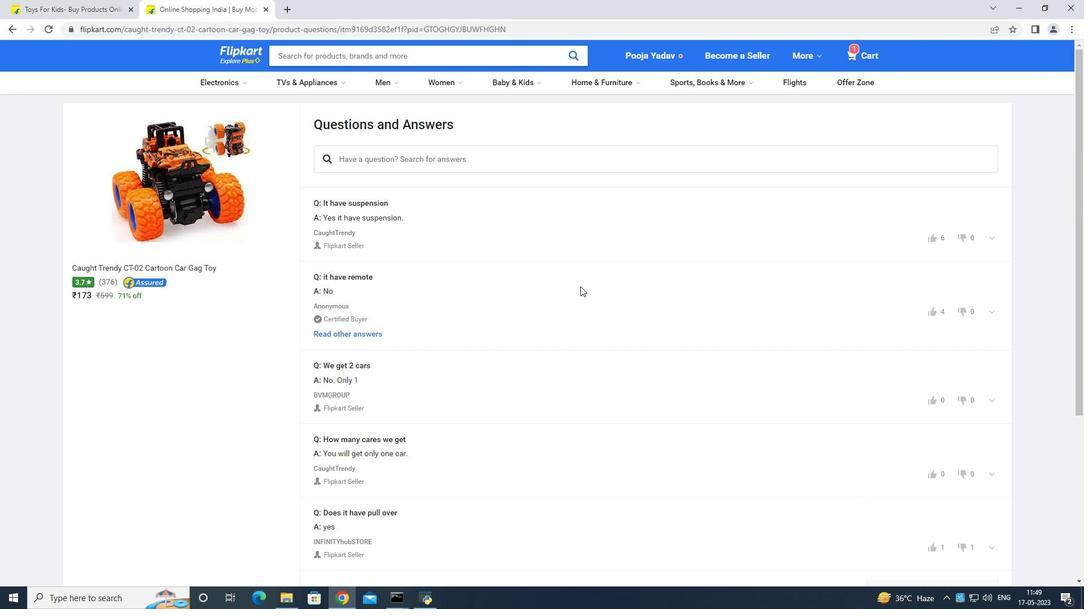 
Action: Mouse moved to (715, 385)
Screenshot: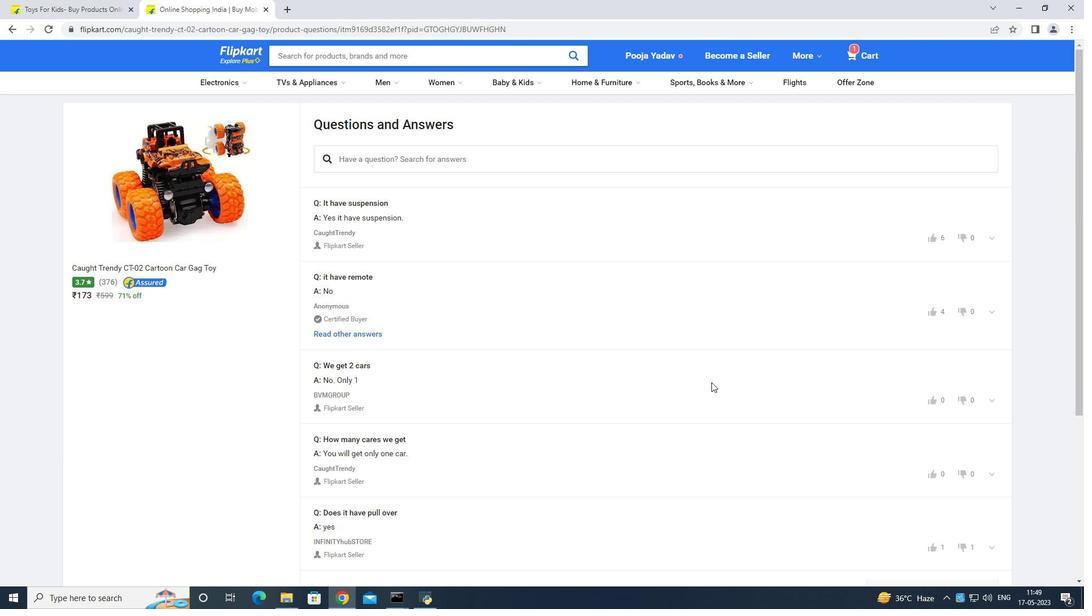 
